 Task: Access a repository's "Insights" to analyze code quality and performance.
Action: Mouse moved to (892, 60)
Screenshot: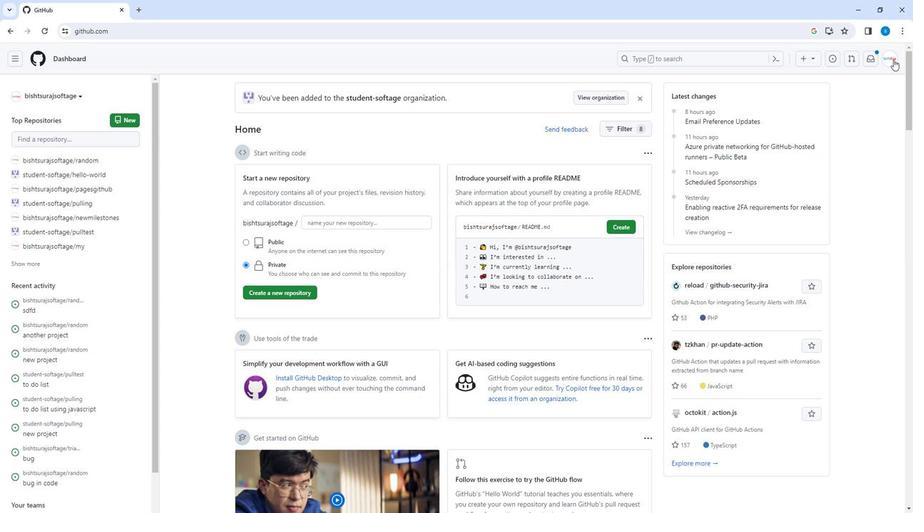 
Action: Mouse pressed left at (892, 60)
Screenshot: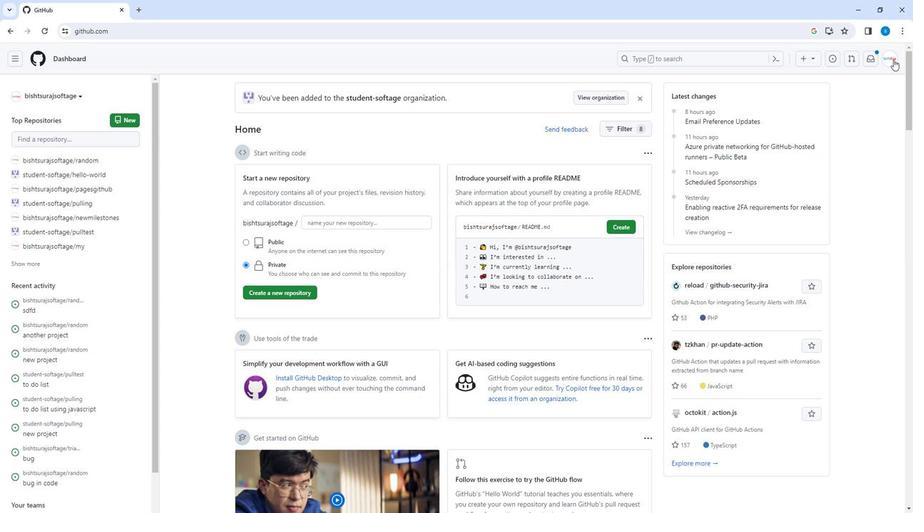 
Action: Mouse moved to (826, 134)
Screenshot: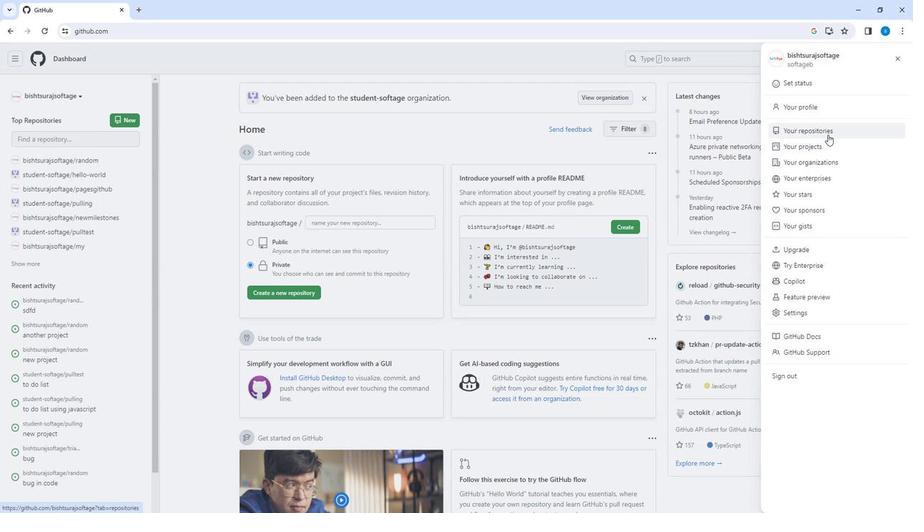 
Action: Mouse pressed left at (826, 134)
Screenshot: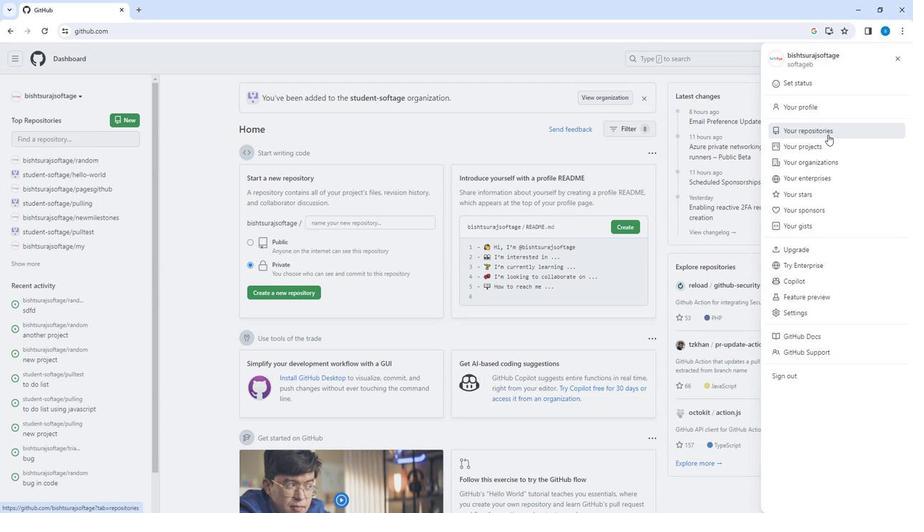 
Action: Mouse moved to (541, 284)
Screenshot: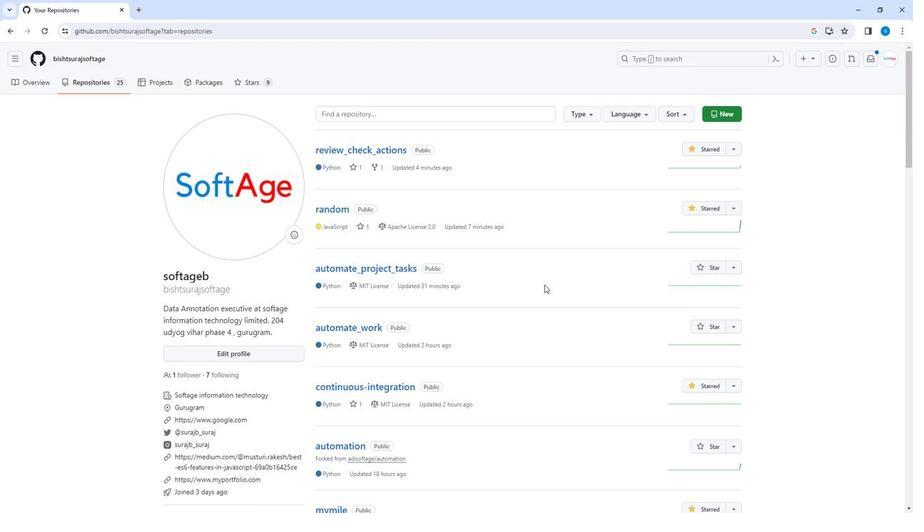 
Action: Mouse scrolled (541, 283) with delta (0, 0)
Screenshot: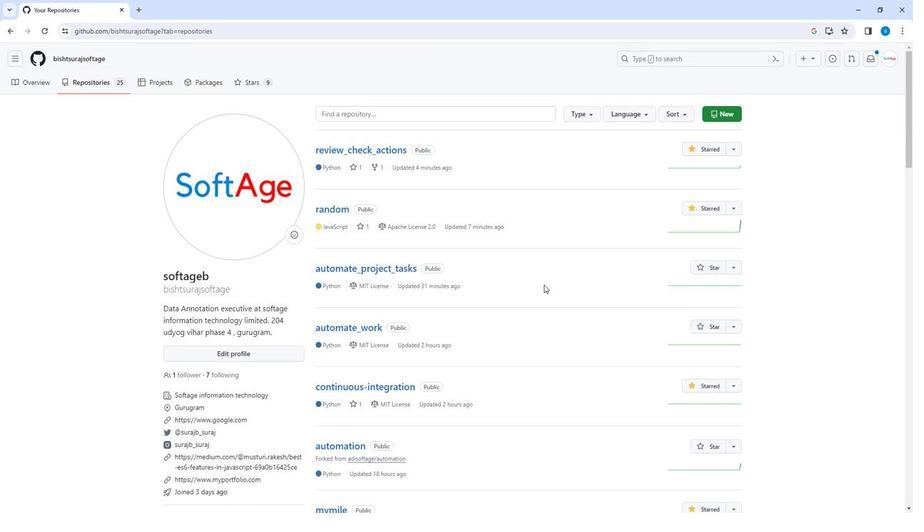 
Action: Mouse scrolled (541, 283) with delta (0, 0)
Screenshot: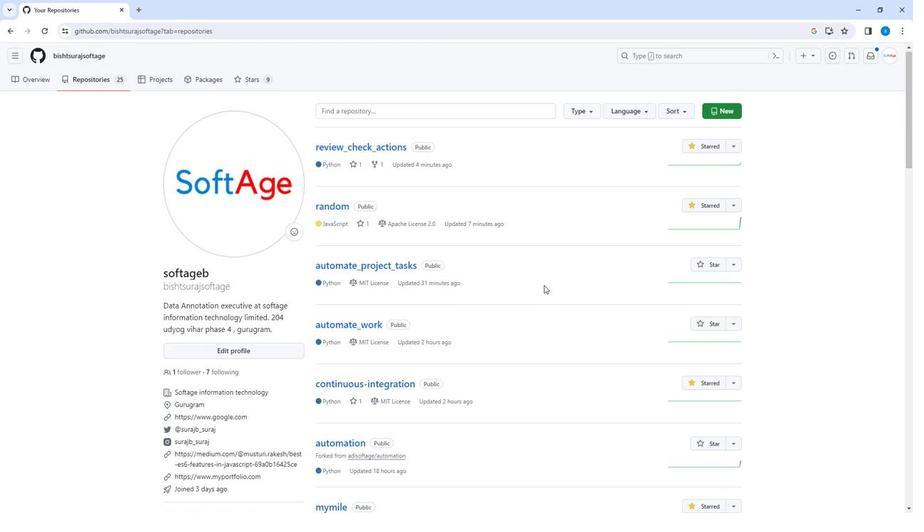 
Action: Mouse moved to (541, 284)
Screenshot: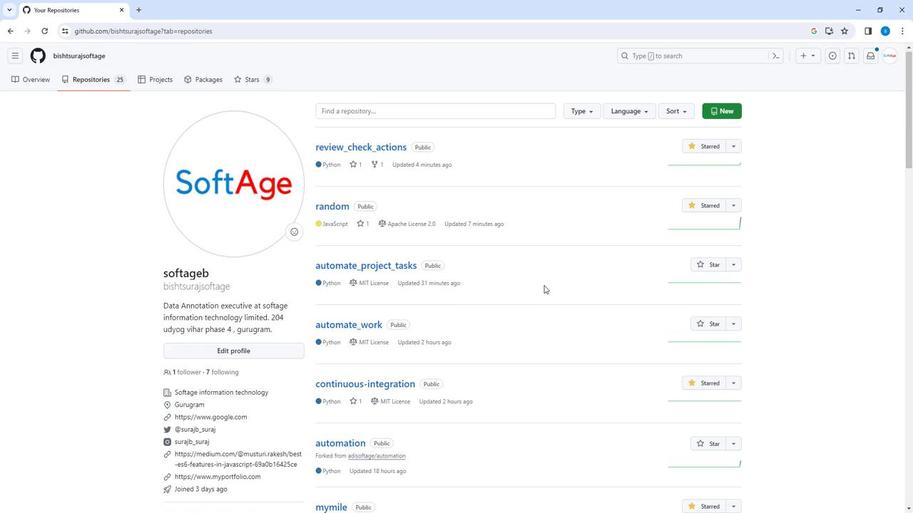
Action: Mouse scrolled (541, 284) with delta (0, 0)
Screenshot: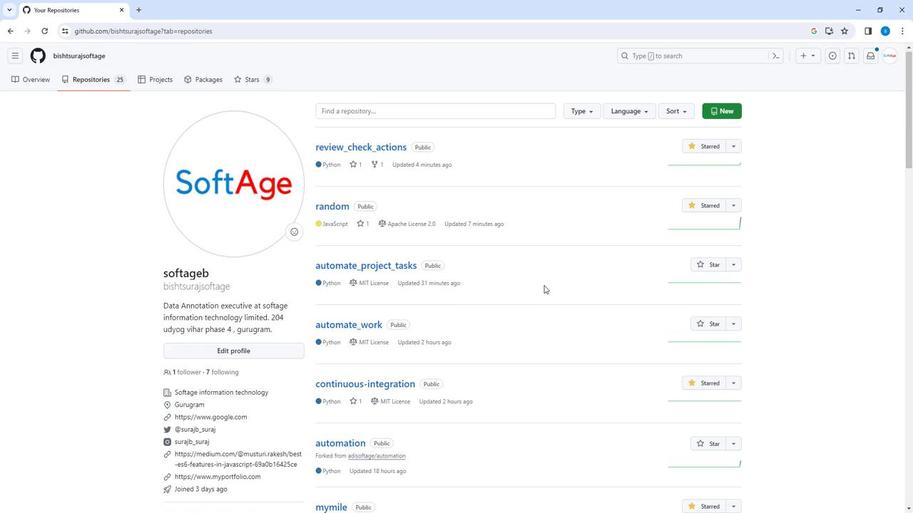 
Action: Mouse scrolled (541, 284) with delta (0, 0)
Screenshot: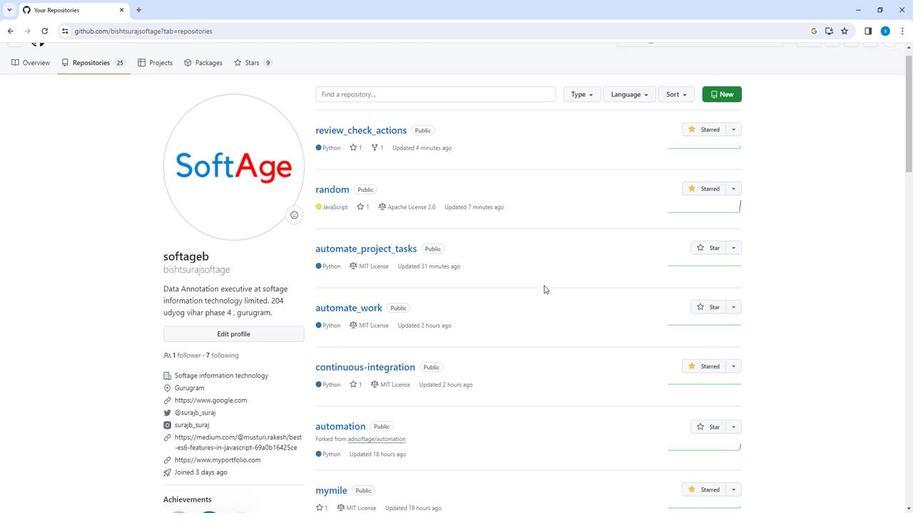 
Action: Mouse scrolled (541, 284) with delta (0, 0)
Screenshot: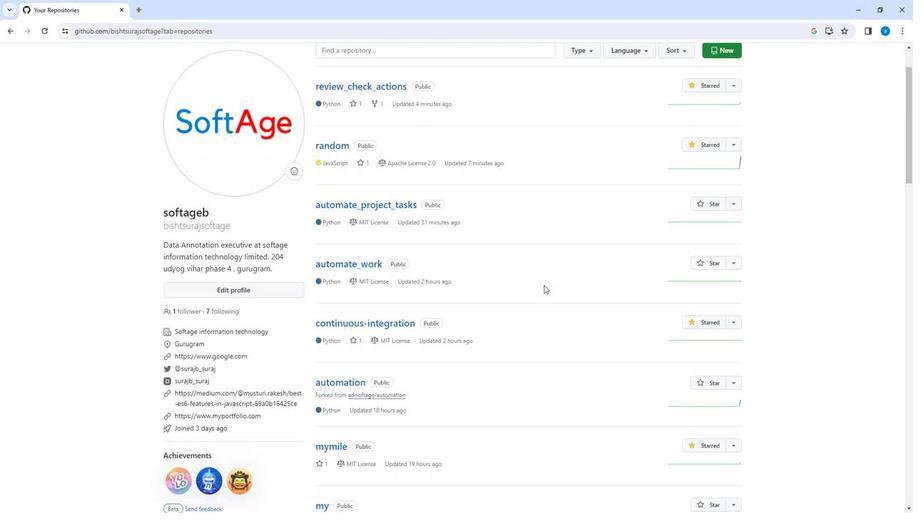 
Action: Mouse moved to (541, 284)
Screenshot: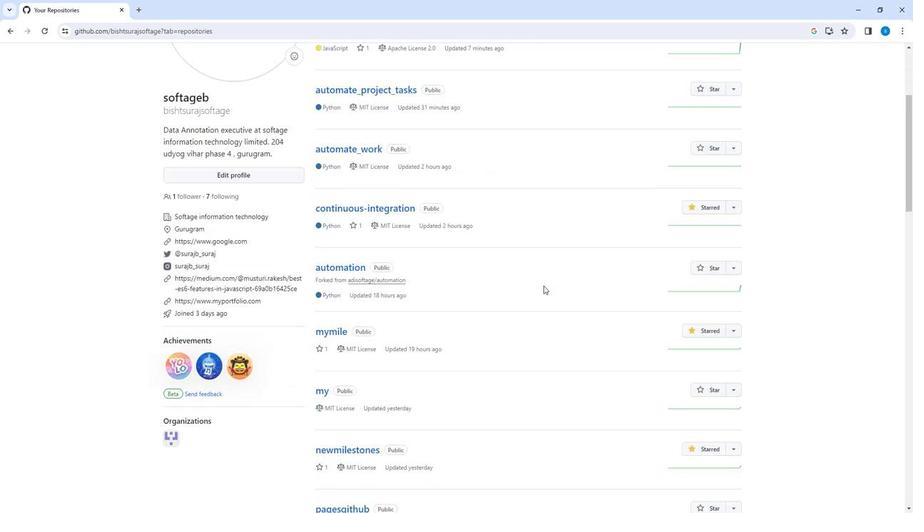 
Action: Mouse scrolled (541, 284) with delta (0, 0)
Screenshot: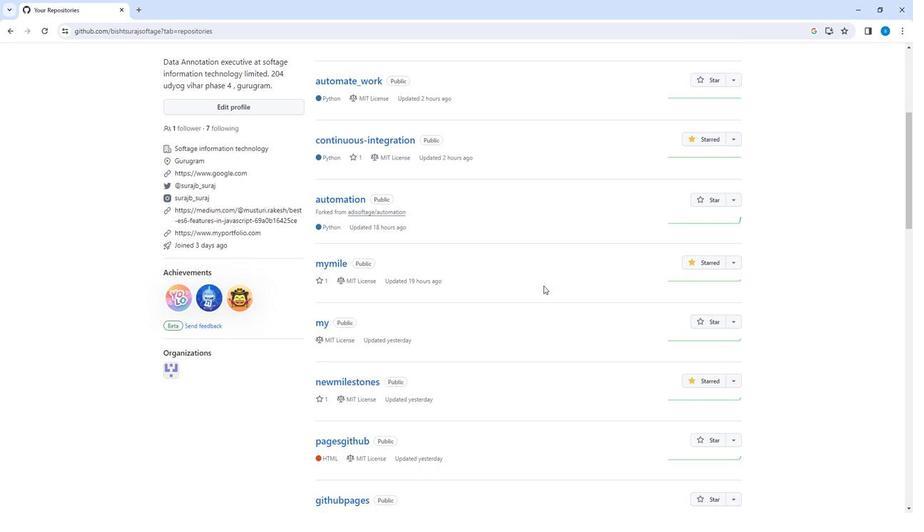 
Action: Mouse scrolled (541, 284) with delta (0, 0)
Screenshot: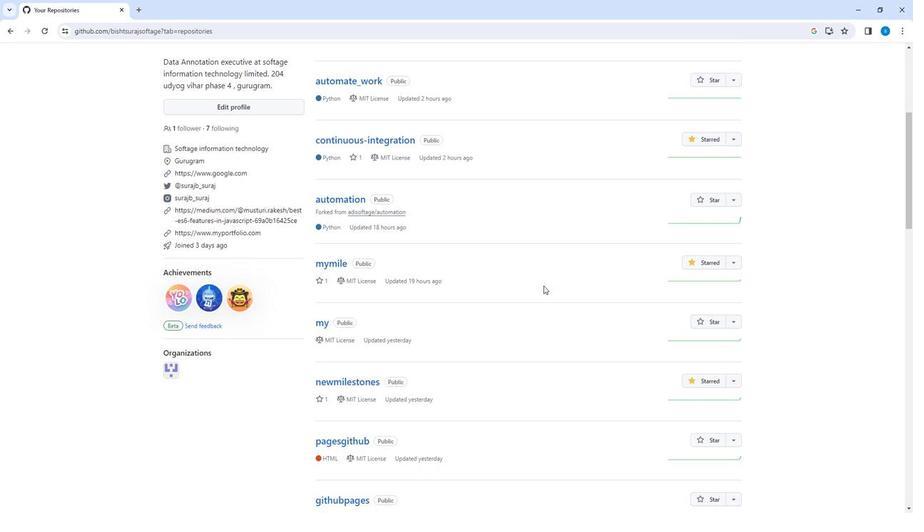 
Action: Mouse scrolled (541, 284) with delta (0, 0)
Screenshot: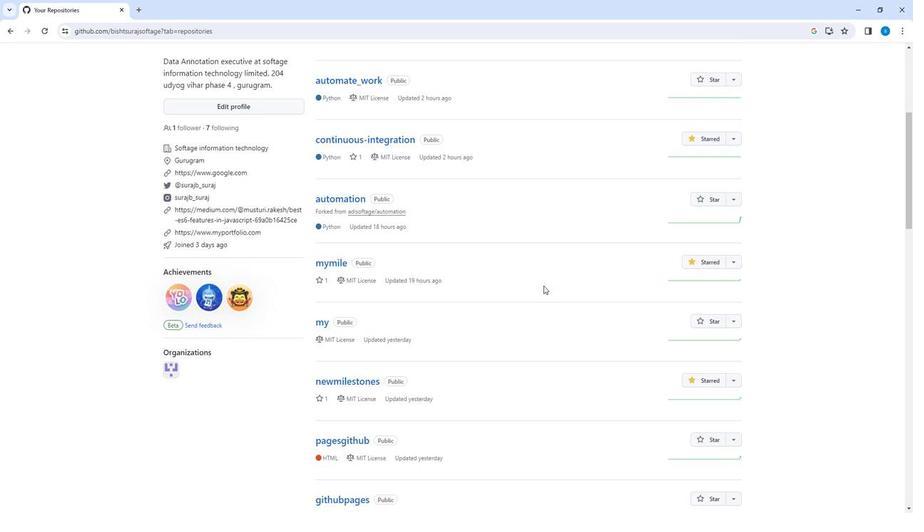 
Action: Mouse scrolled (541, 284) with delta (0, 0)
Screenshot: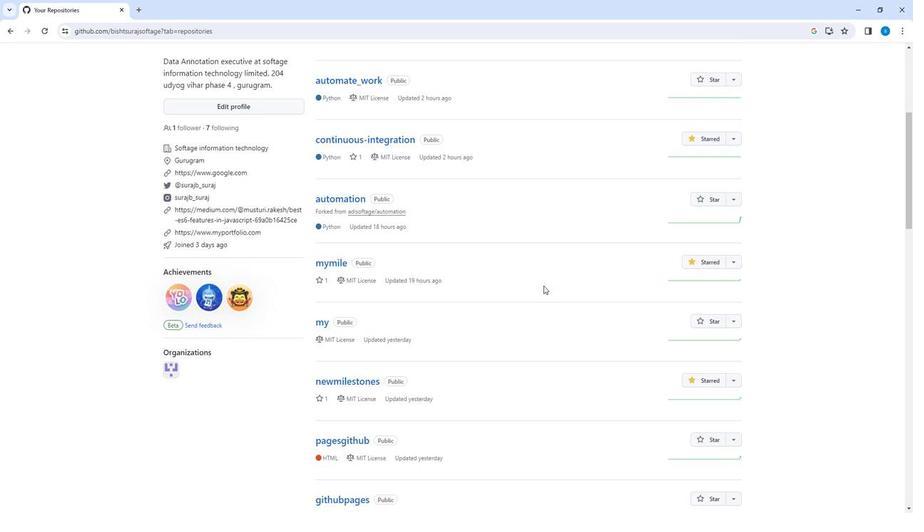 
Action: Mouse scrolled (541, 284) with delta (0, 0)
Screenshot: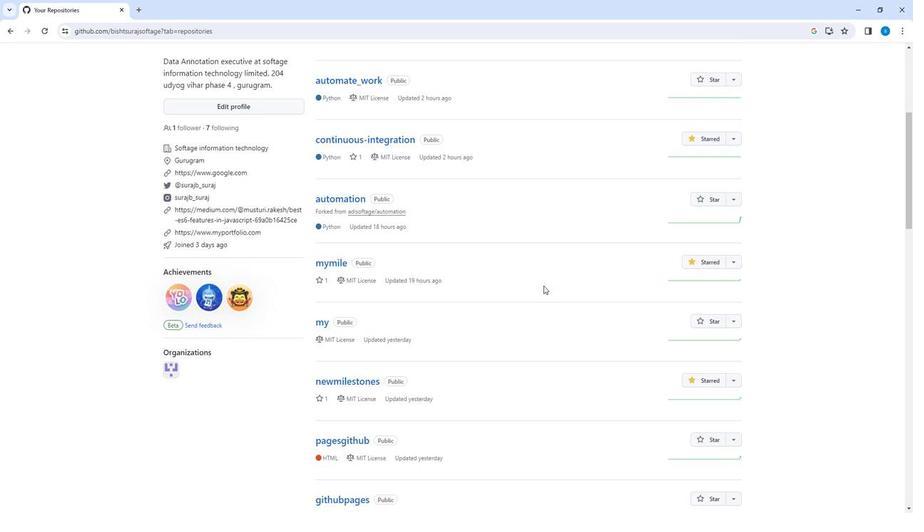 
Action: Mouse scrolled (541, 284) with delta (0, 0)
Screenshot: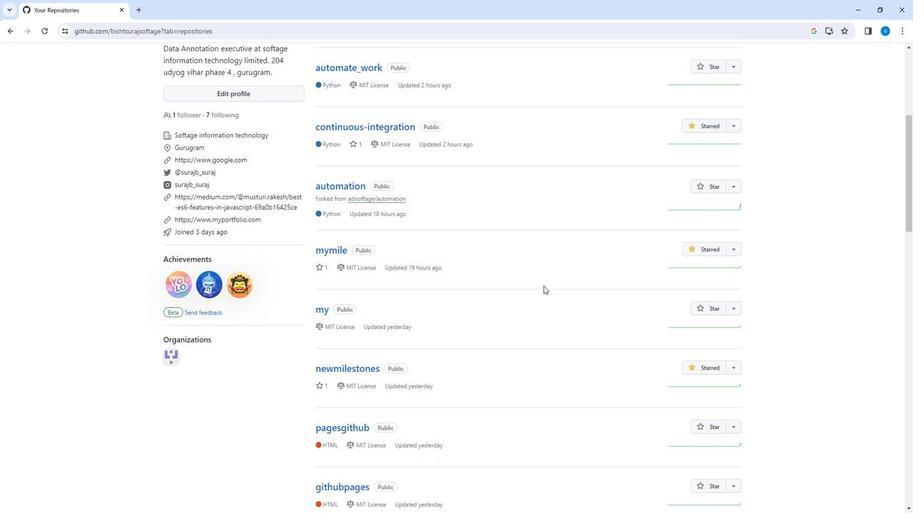 
Action: Mouse scrolled (541, 284) with delta (0, 0)
Screenshot: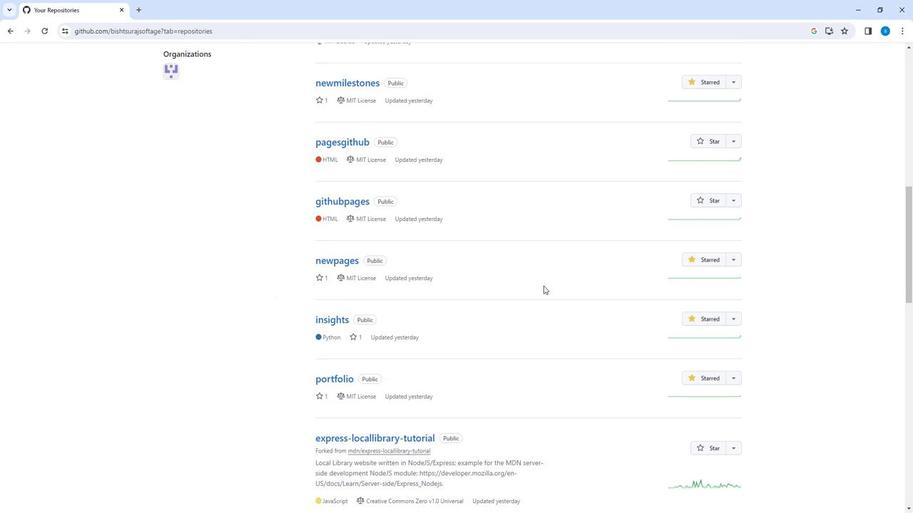 
Action: Mouse scrolled (541, 284) with delta (0, 0)
Screenshot: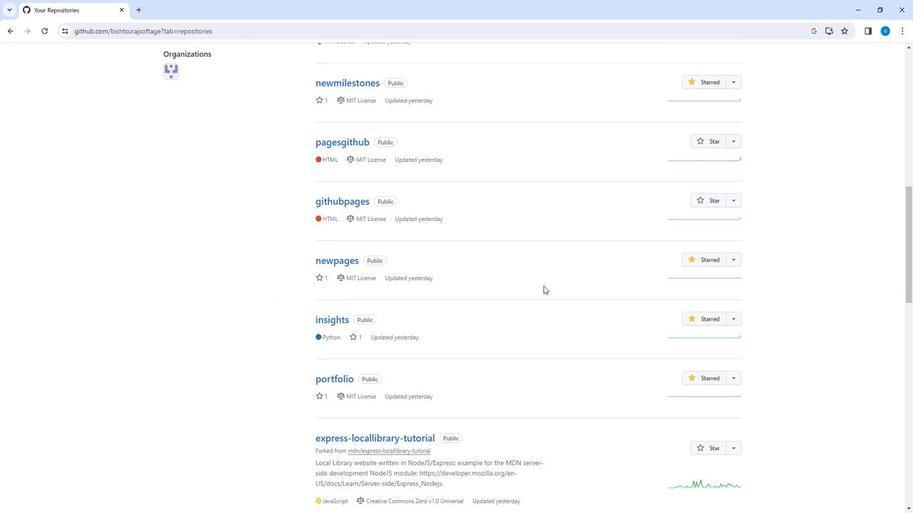 
Action: Mouse moved to (365, 334)
Screenshot: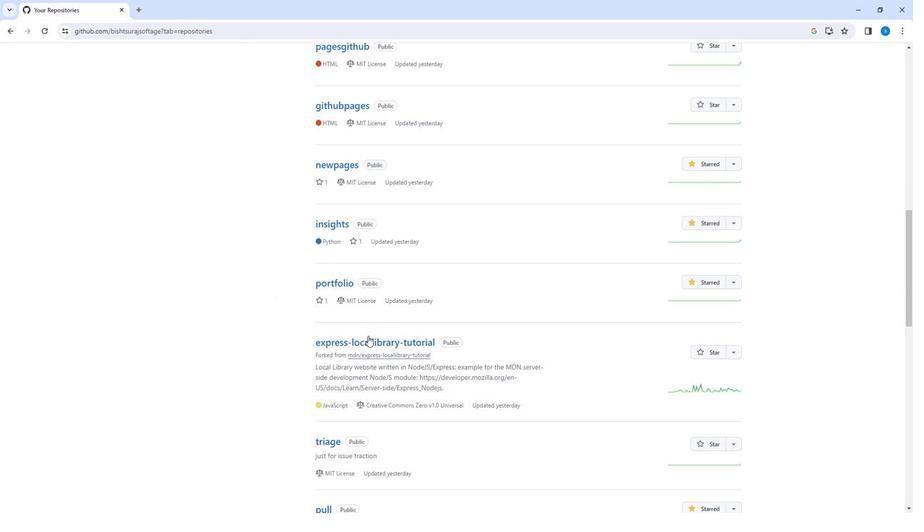 
Action: Mouse pressed left at (365, 334)
Screenshot: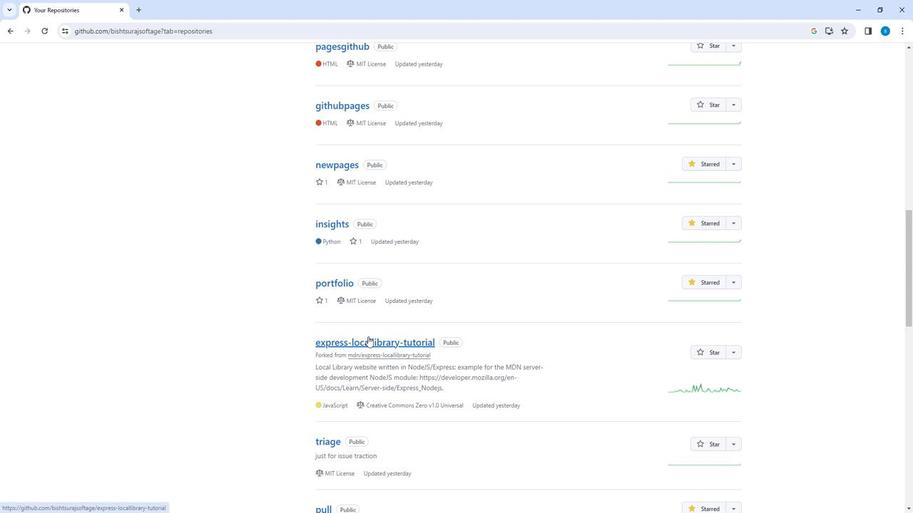 
Action: Mouse moved to (345, 90)
Screenshot: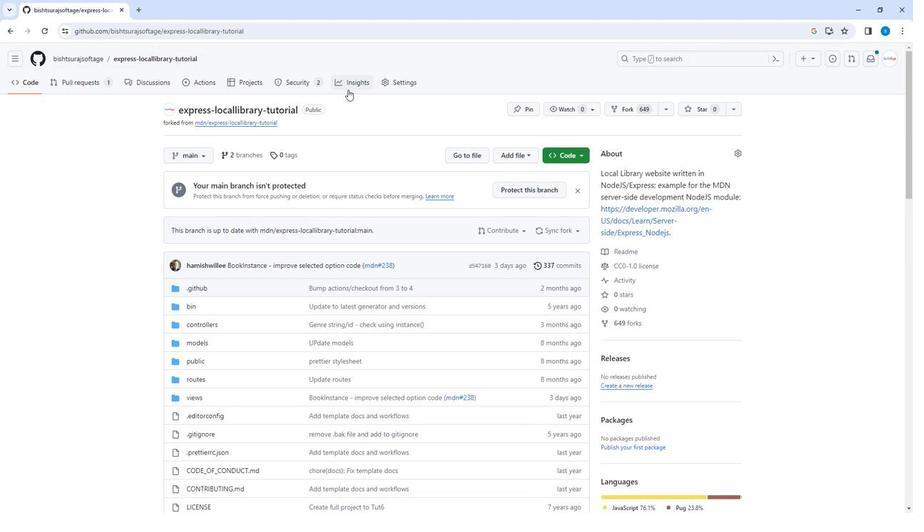 
Action: Mouse pressed left at (345, 90)
Screenshot: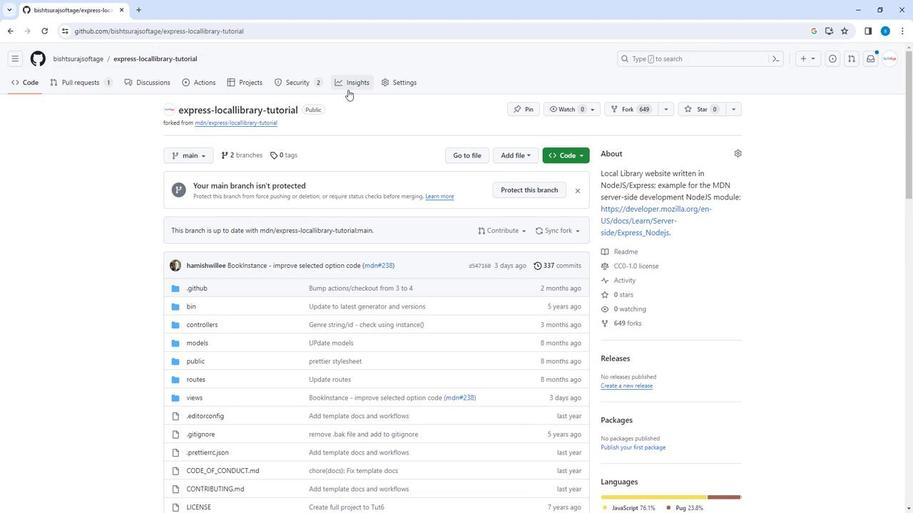 
Action: Mouse moved to (224, 132)
Screenshot: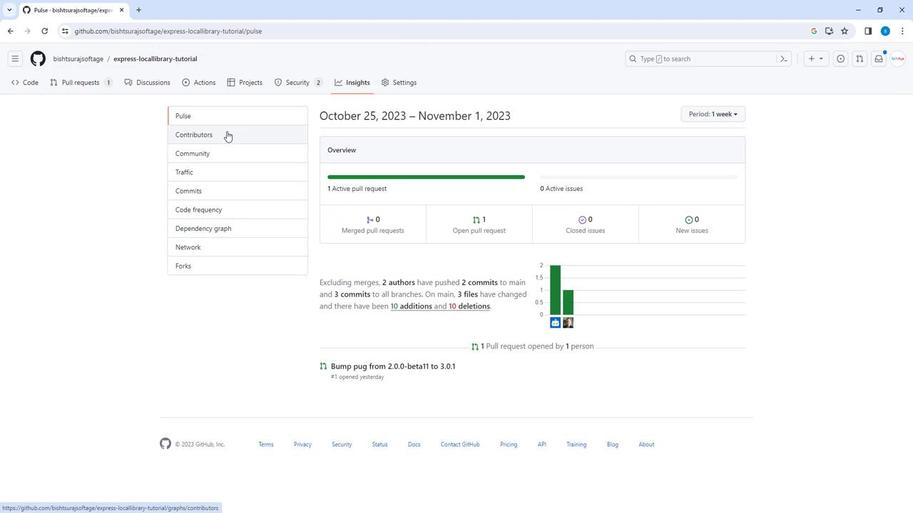 
Action: Mouse pressed left at (224, 132)
Screenshot: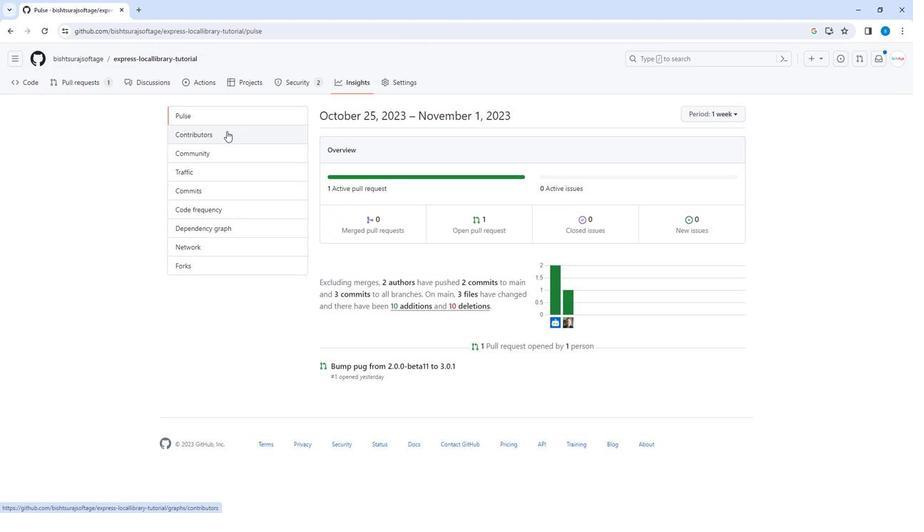 
Action: Mouse moved to (365, 263)
Screenshot: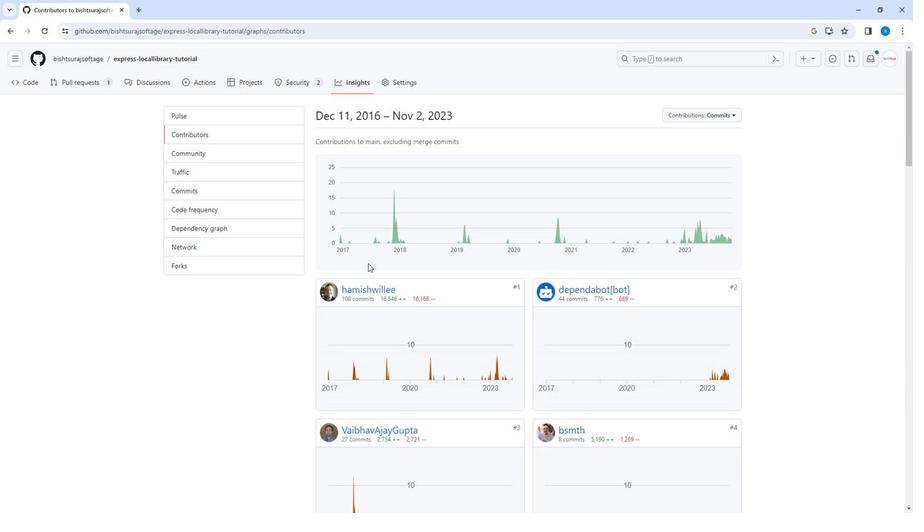 
Action: Mouse scrolled (365, 262) with delta (0, 0)
Screenshot: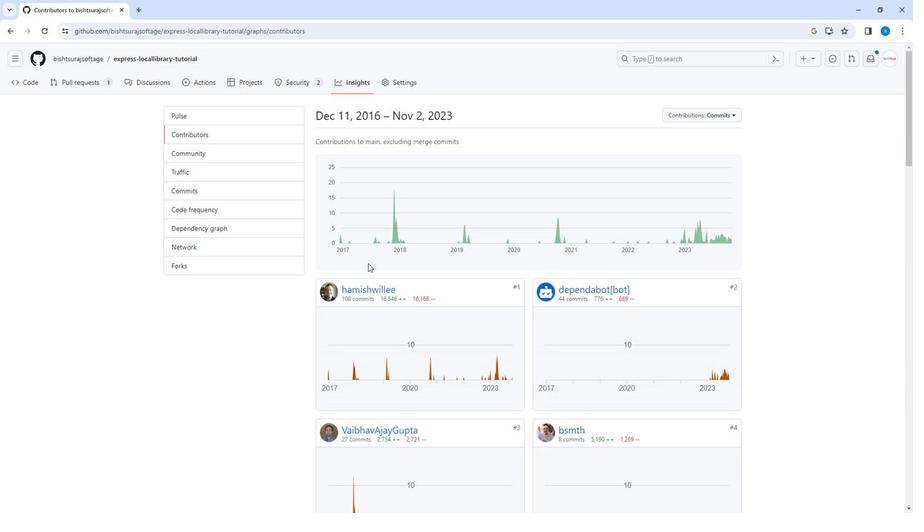 
Action: Mouse moved to (365, 263)
Screenshot: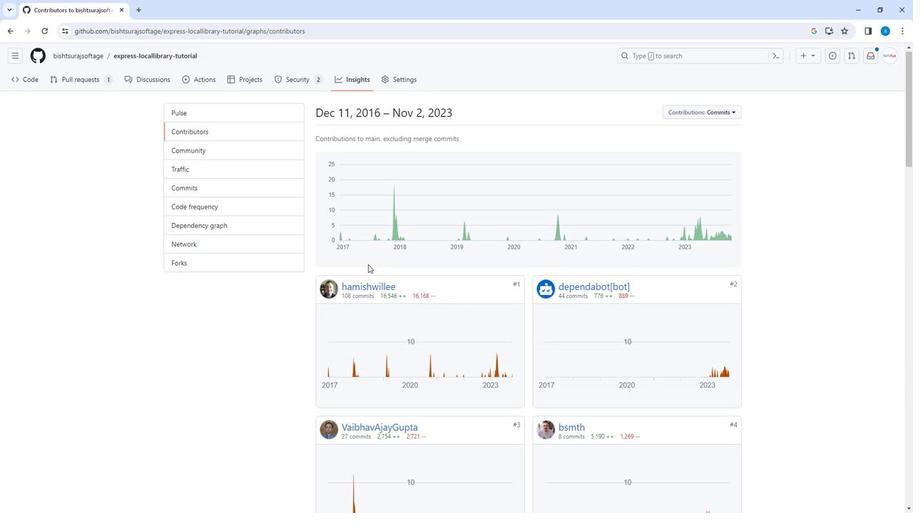 
Action: Mouse scrolled (365, 263) with delta (0, 0)
Screenshot: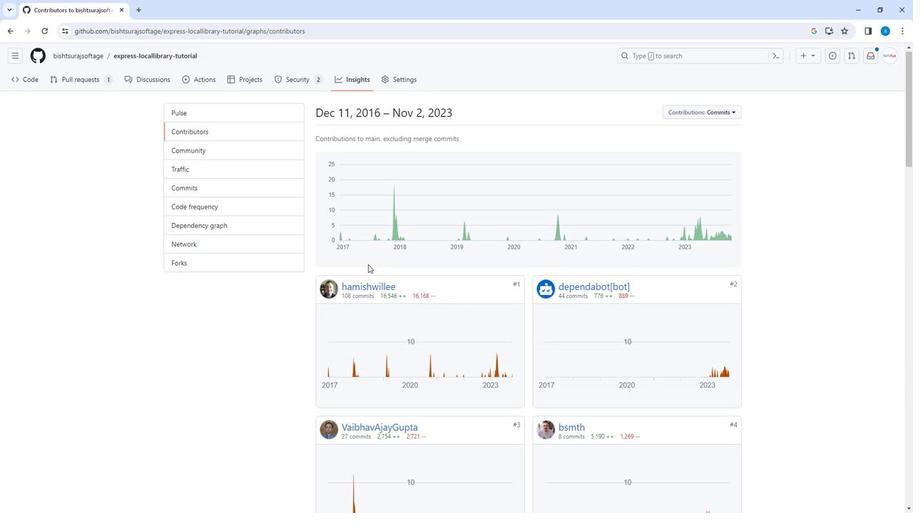 
Action: Mouse scrolled (365, 263) with delta (0, 0)
Screenshot: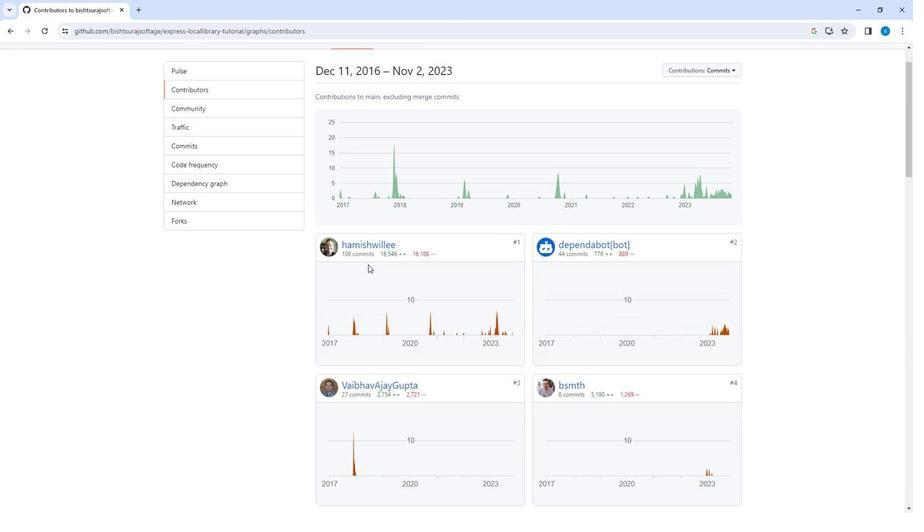 
Action: Mouse scrolled (365, 263) with delta (0, 0)
Screenshot: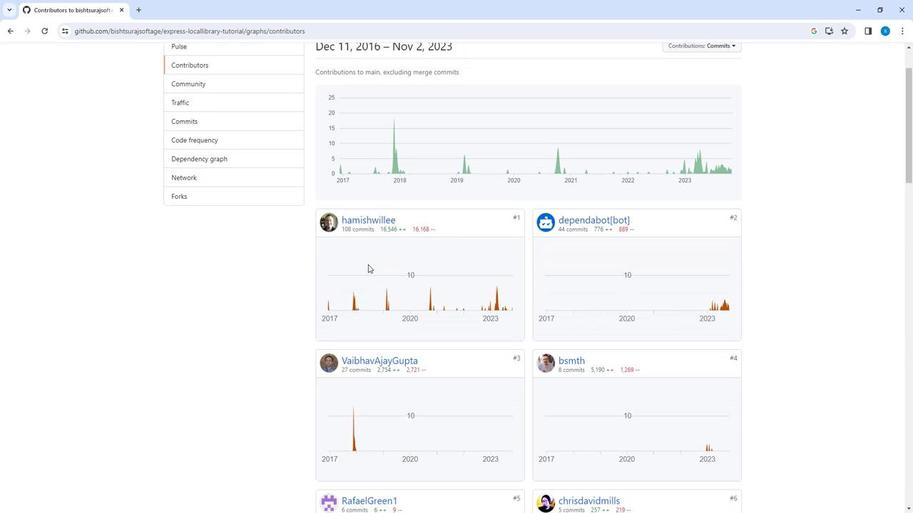 
Action: Mouse moved to (367, 263)
Screenshot: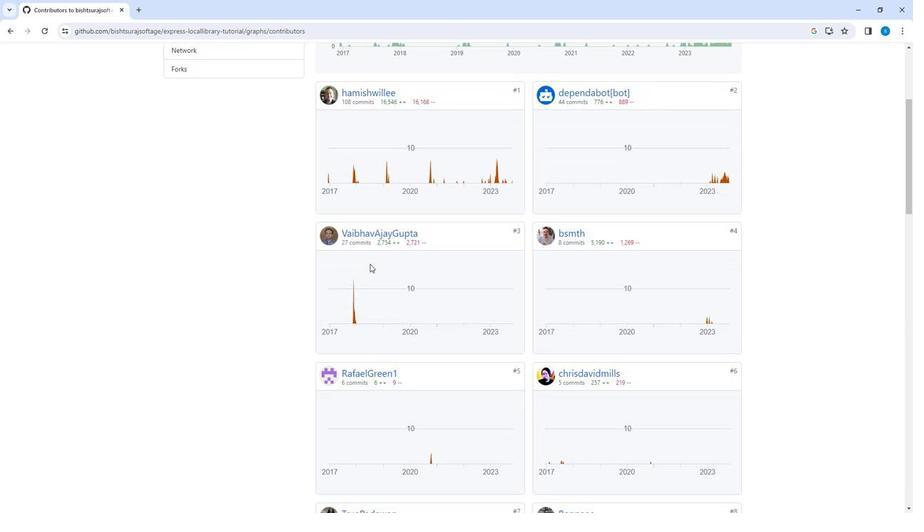 
Action: Mouse scrolled (367, 262) with delta (0, 0)
Screenshot: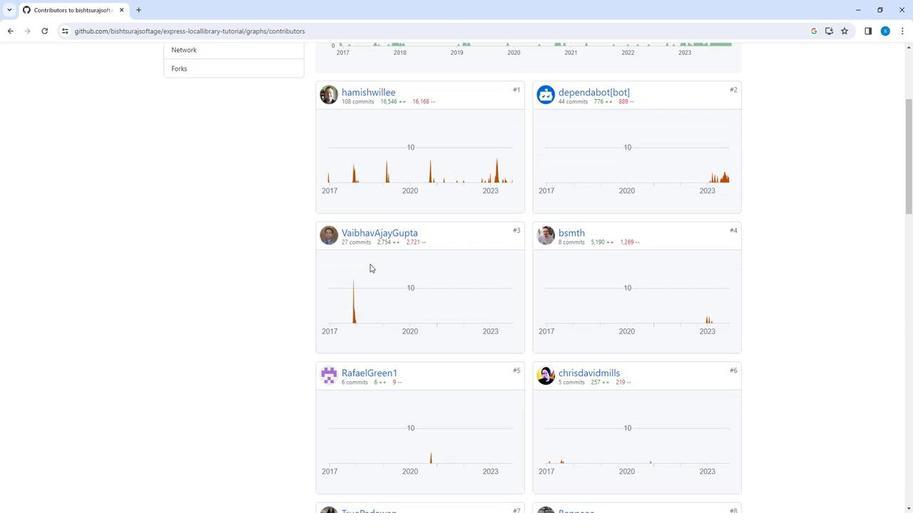 
Action: Mouse scrolled (367, 262) with delta (0, 0)
Screenshot: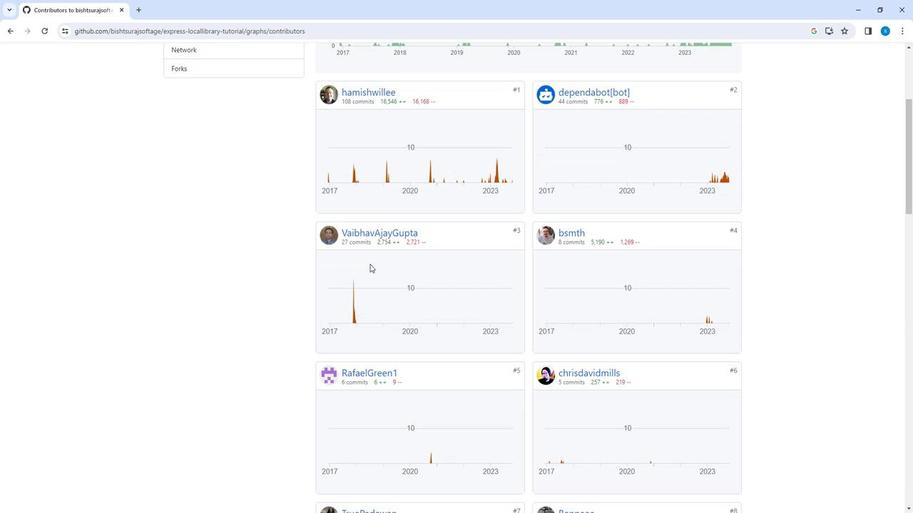 
Action: Mouse scrolled (367, 262) with delta (0, 0)
Screenshot: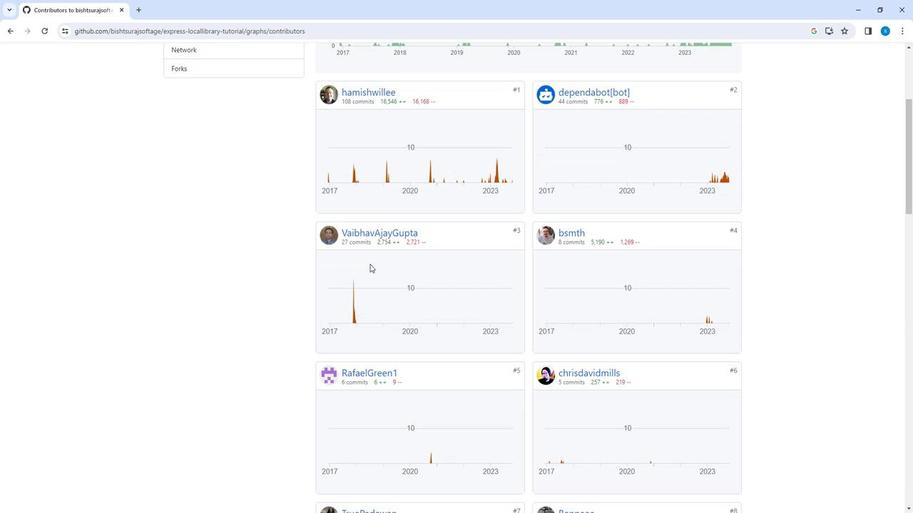 
Action: Mouse scrolled (367, 262) with delta (0, 0)
Screenshot: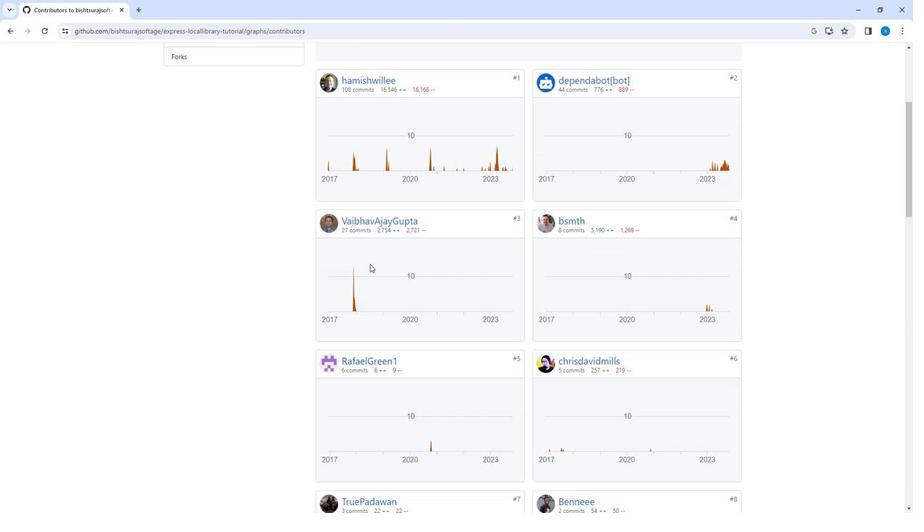 
Action: Mouse scrolled (367, 262) with delta (0, 0)
Screenshot: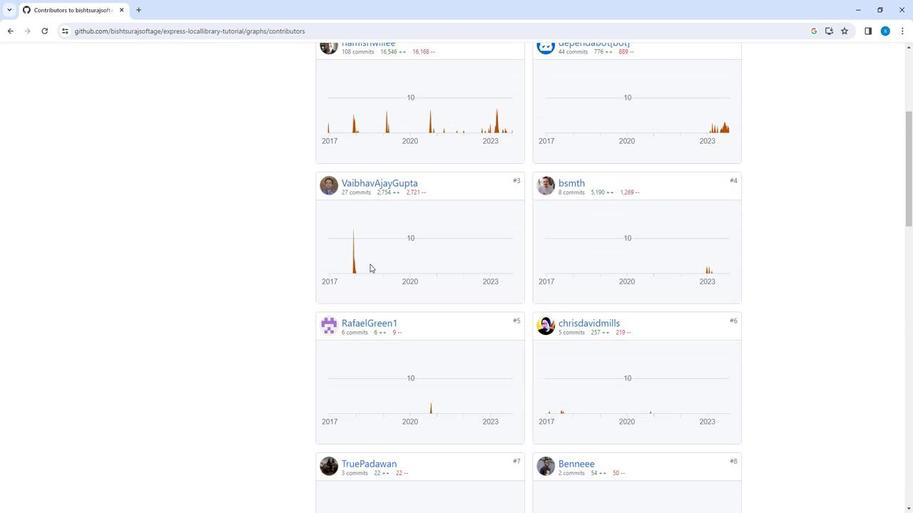 
Action: Mouse scrolled (367, 263) with delta (0, 0)
Screenshot: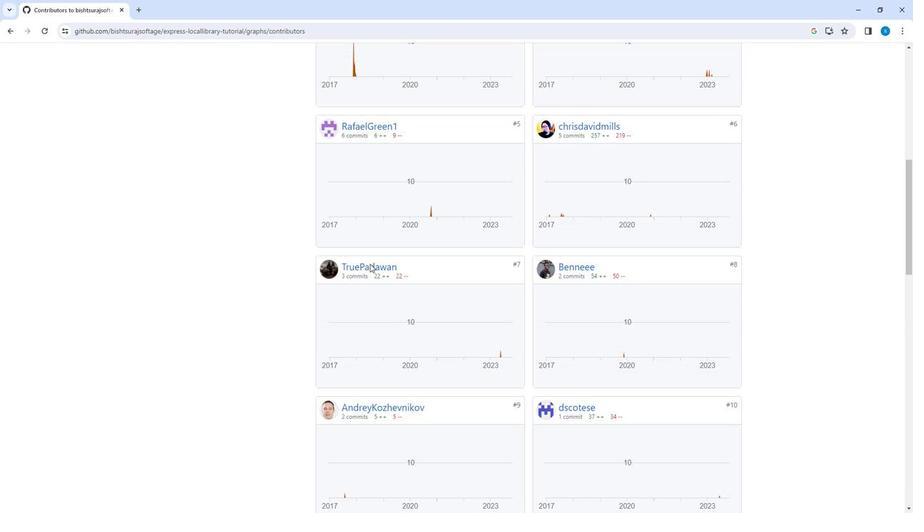 
Action: Mouse scrolled (367, 263) with delta (0, 0)
Screenshot: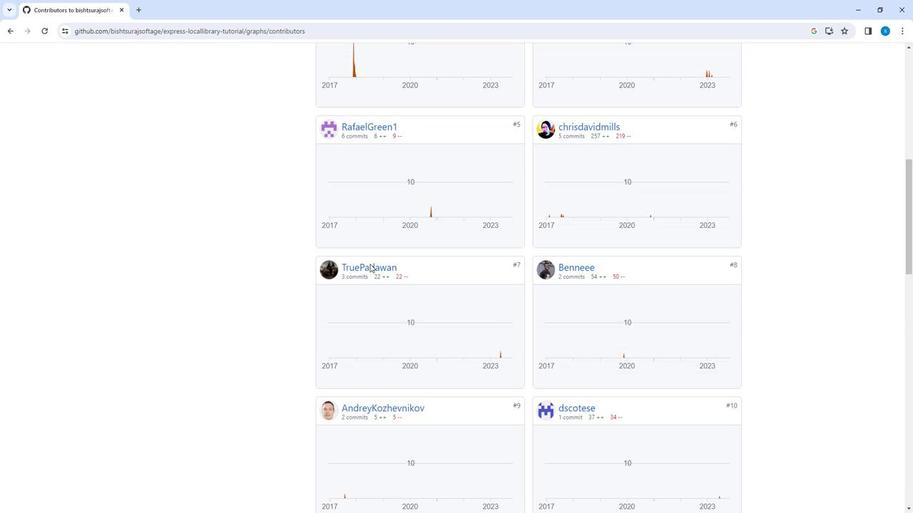 
Action: Mouse scrolled (367, 263) with delta (0, 0)
Screenshot: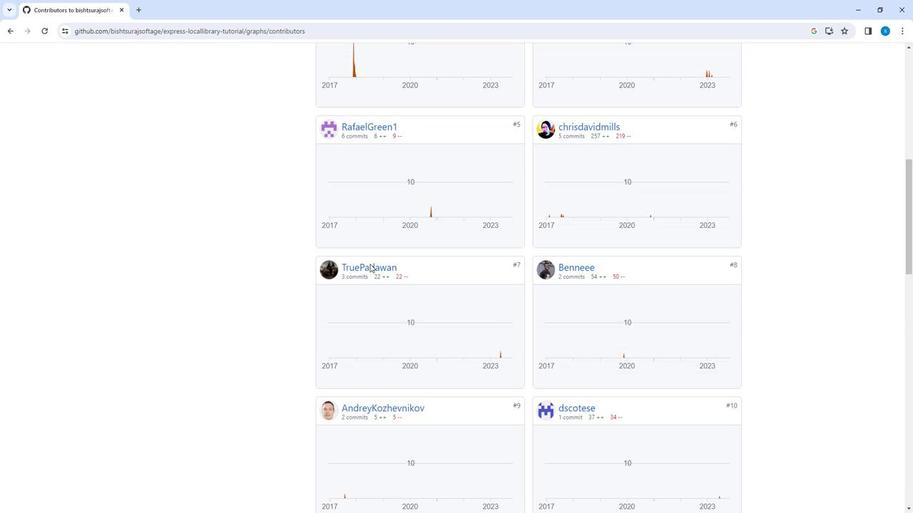 
Action: Mouse scrolled (367, 263) with delta (0, 0)
Screenshot: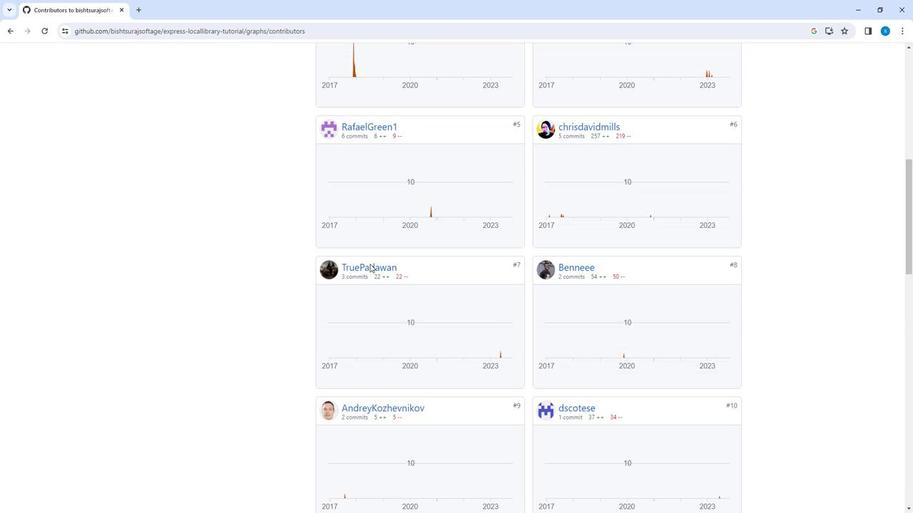 
Action: Mouse scrolled (367, 263) with delta (0, 0)
Screenshot: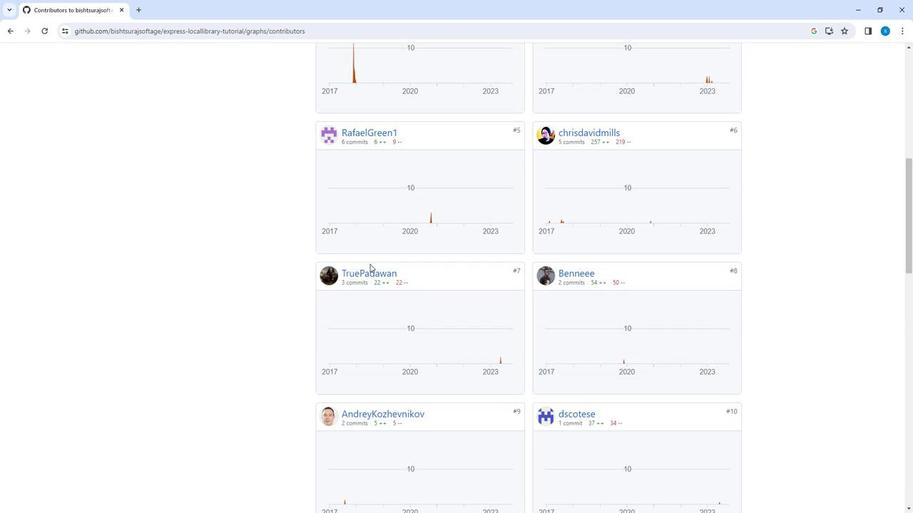 
Action: Mouse scrolled (367, 263) with delta (0, 0)
Screenshot: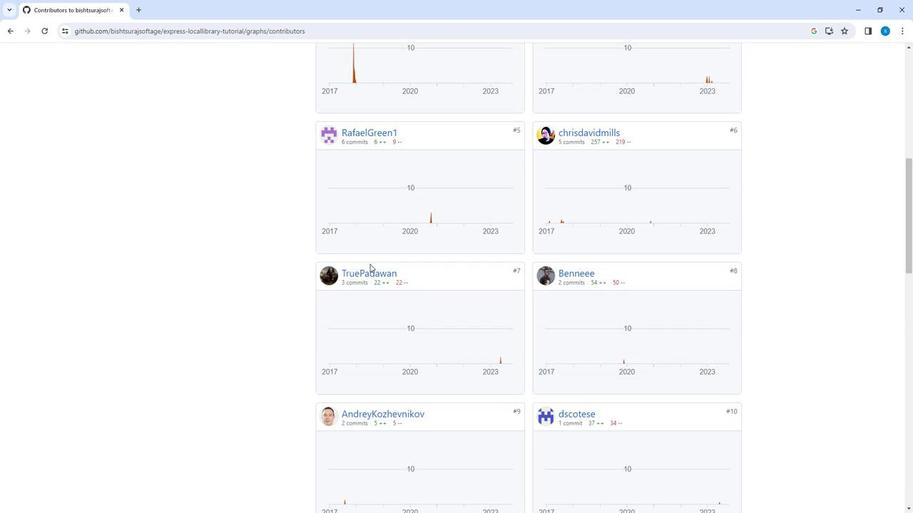 
Action: Mouse scrolled (367, 263) with delta (0, 0)
Screenshot: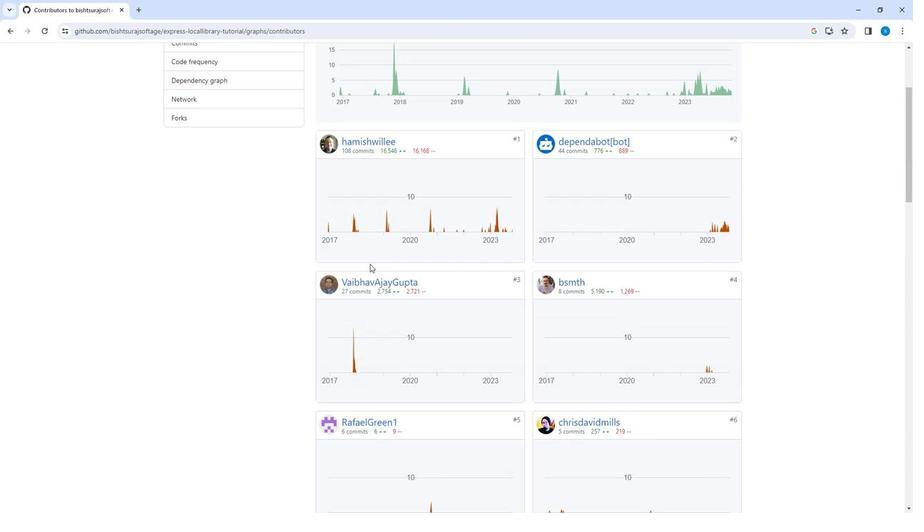 
Action: Mouse scrolled (367, 263) with delta (0, 0)
Screenshot: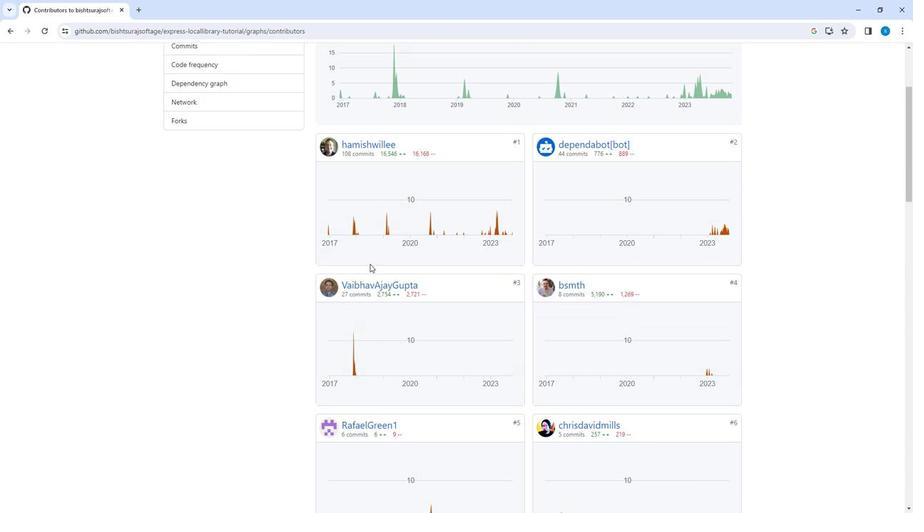 
Action: Mouse scrolled (367, 263) with delta (0, 0)
Screenshot: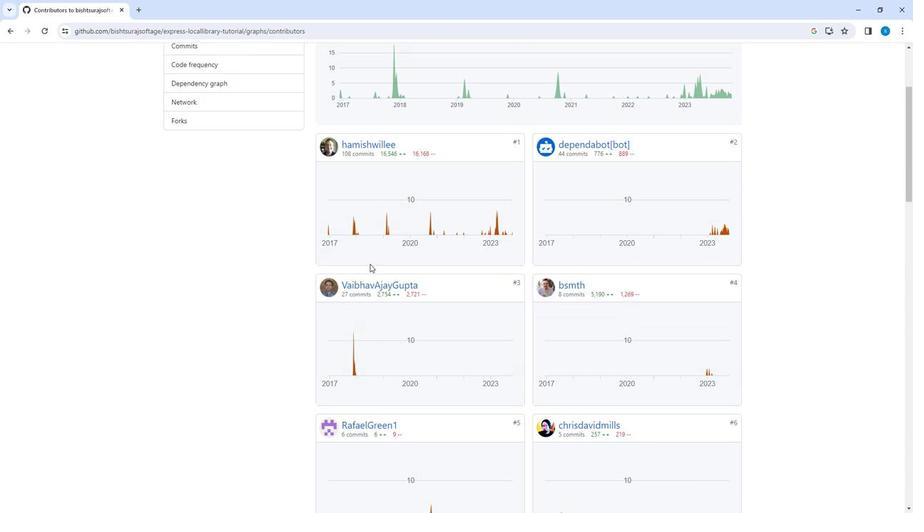 
Action: Mouse scrolled (367, 263) with delta (0, 0)
Screenshot: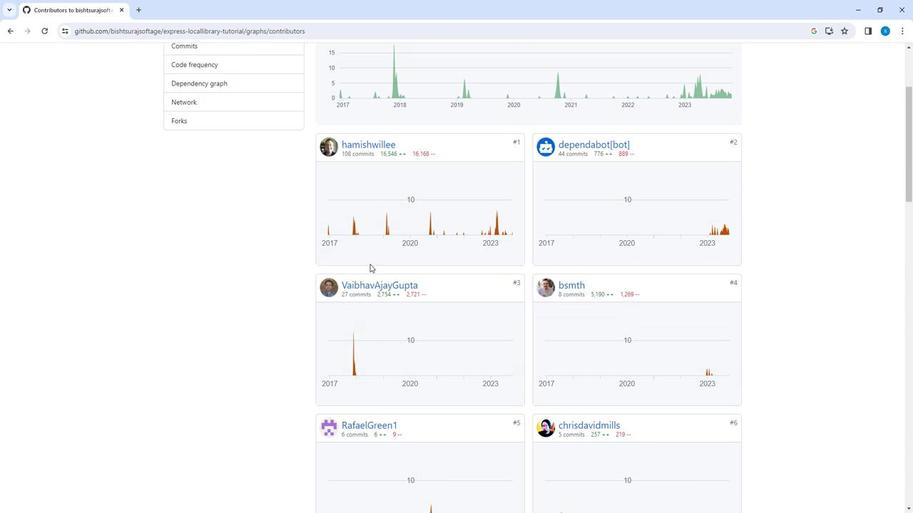 
Action: Mouse scrolled (367, 263) with delta (0, 0)
Screenshot: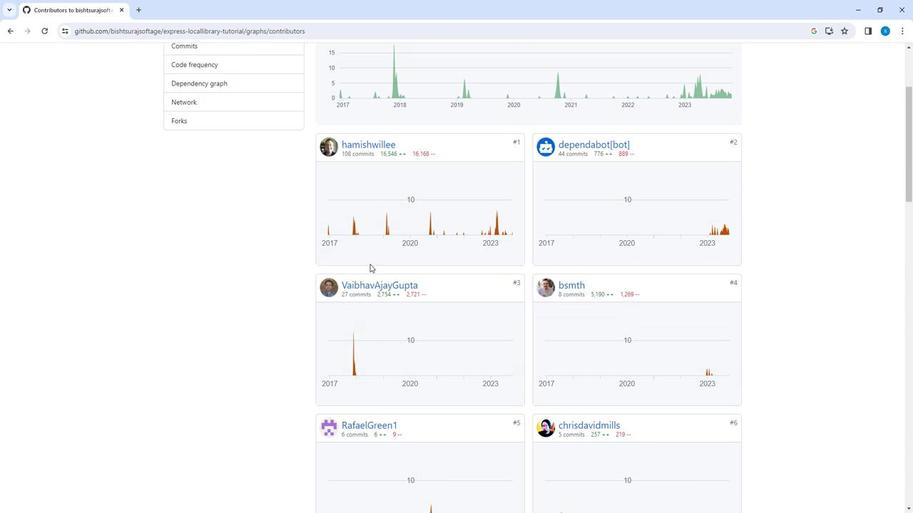 
Action: Mouse scrolled (367, 263) with delta (0, 0)
Screenshot: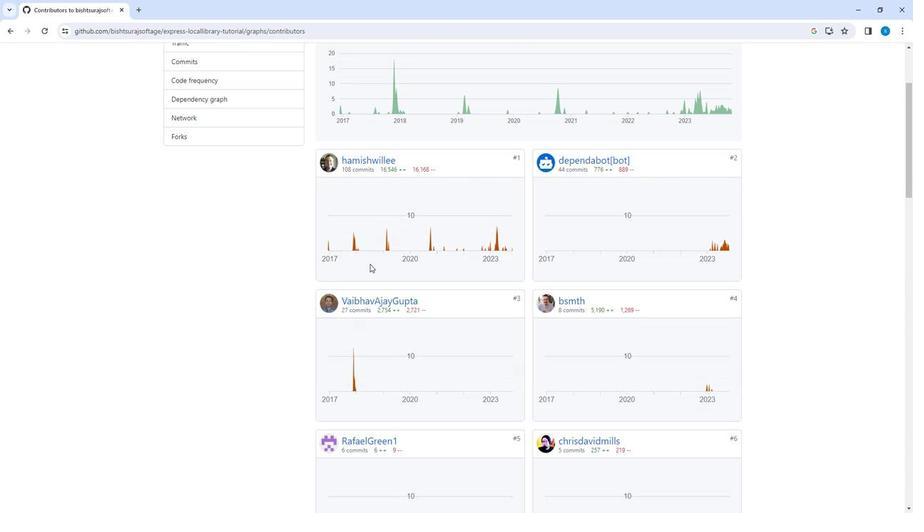 
Action: Mouse moved to (220, 157)
Screenshot: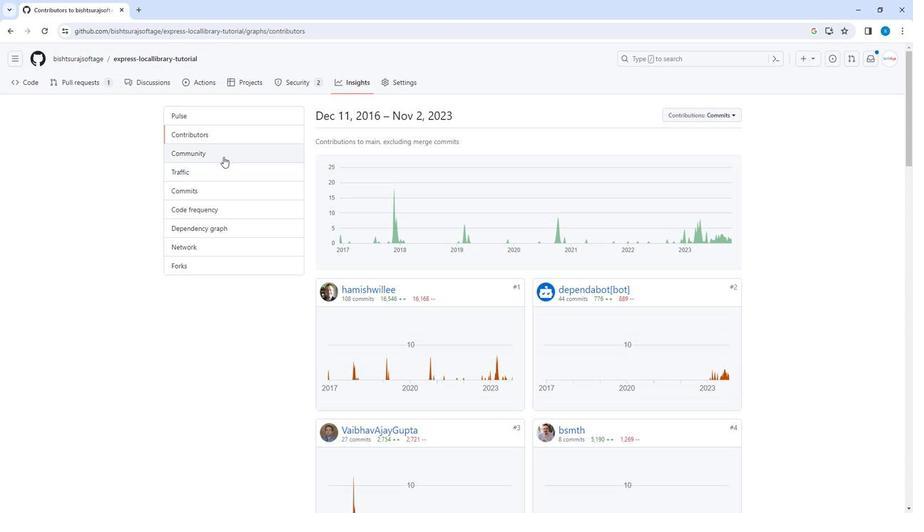 
Action: Mouse pressed left at (220, 157)
Screenshot: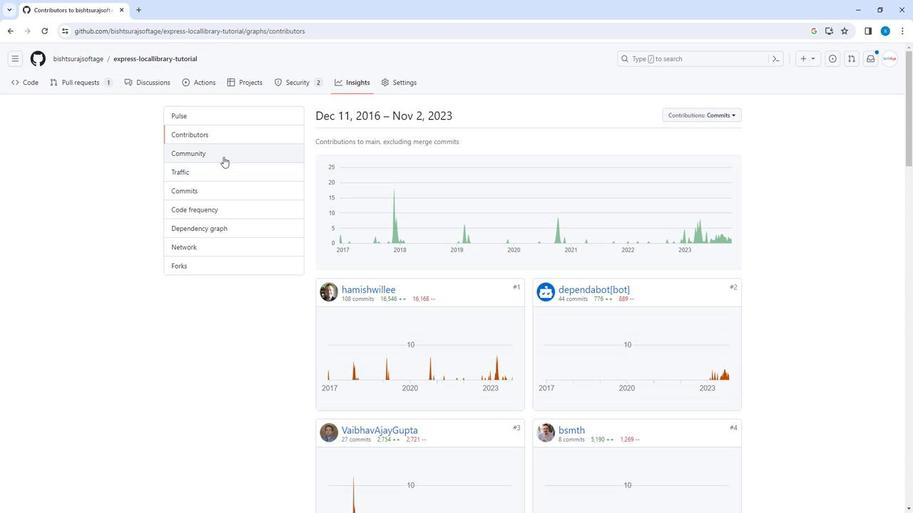
Action: Mouse moved to (488, 311)
Screenshot: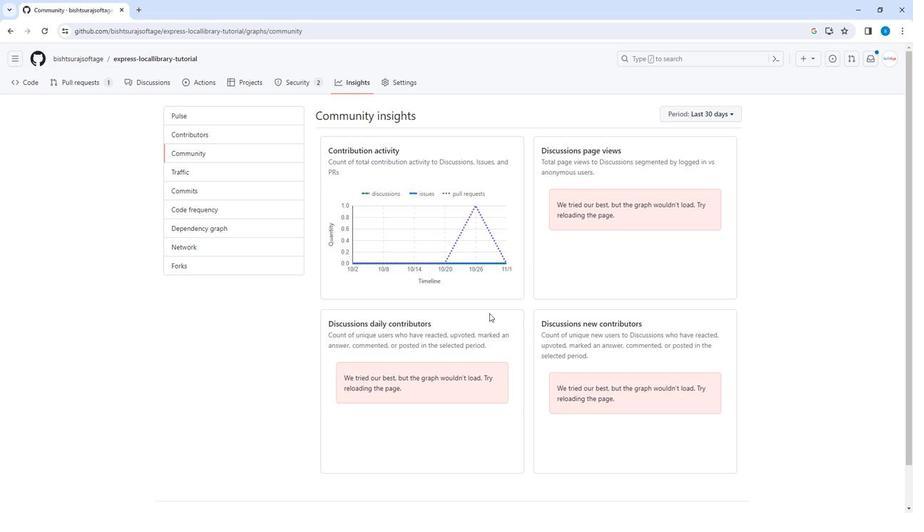
Action: Mouse scrolled (488, 311) with delta (0, 0)
Screenshot: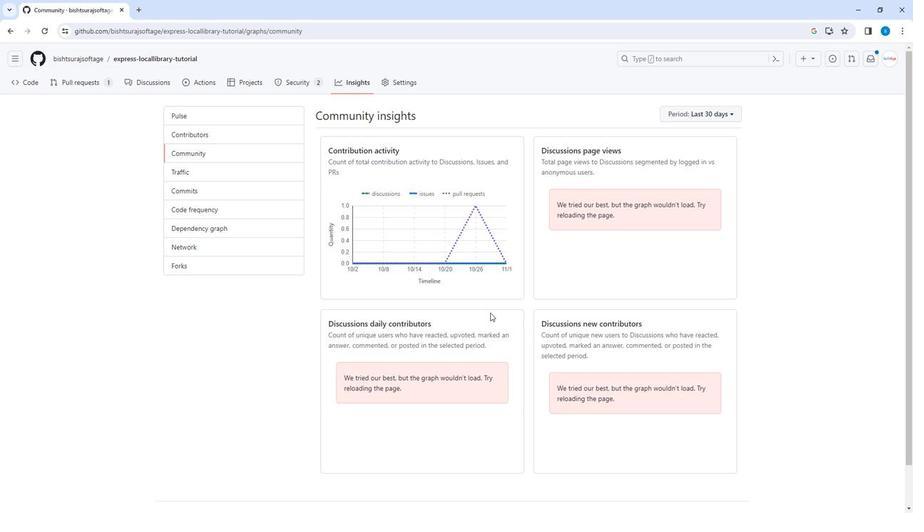 
Action: Mouse scrolled (488, 311) with delta (0, 0)
Screenshot: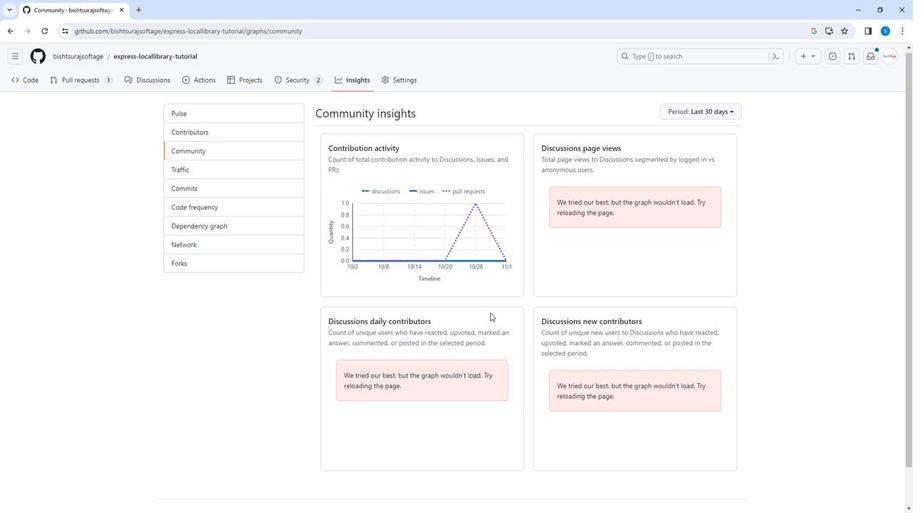 
Action: Mouse scrolled (488, 311) with delta (0, 0)
Screenshot: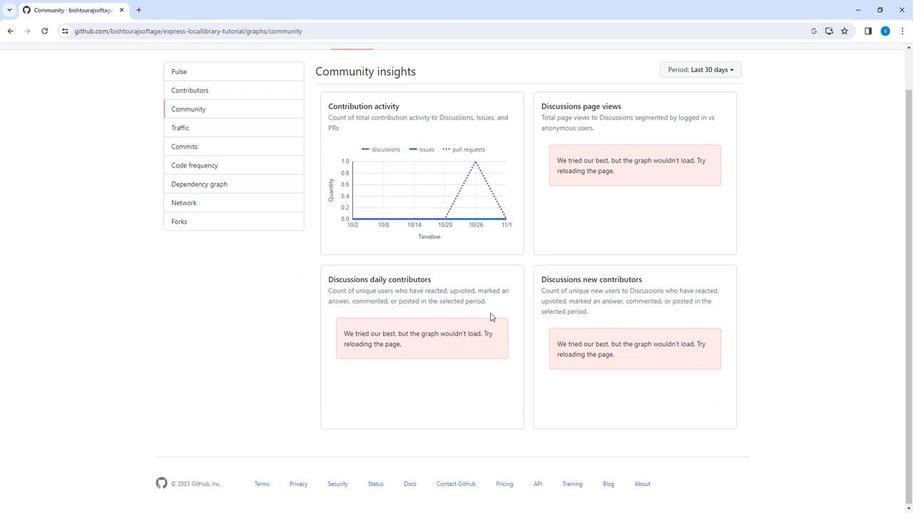 
Action: Mouse scrolled (488, 311) with delta (0, 0)
Screenshot: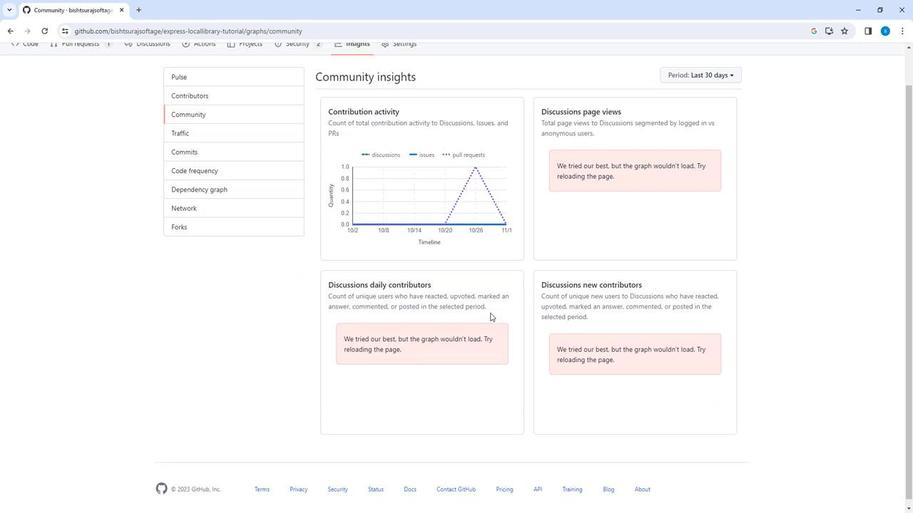 
Action: Mouse scrolled (488, 311) with delta (0, 0)
Screenshot: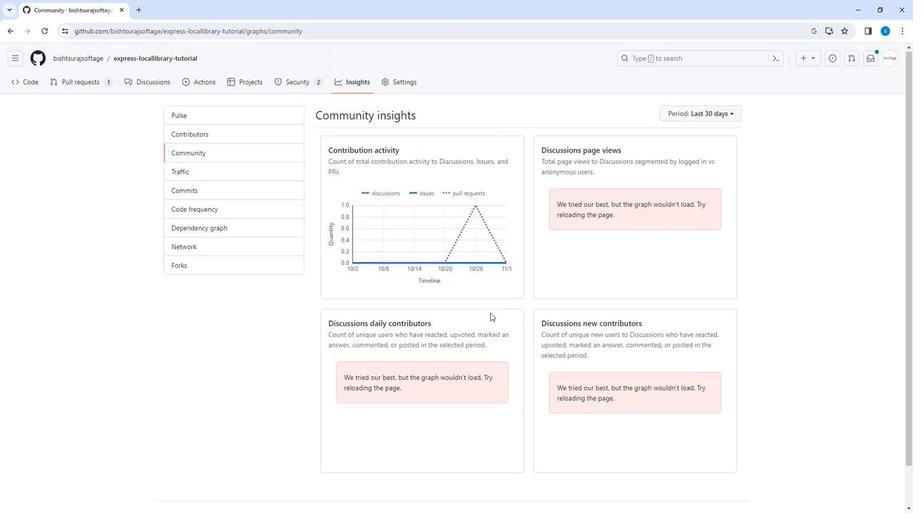 
Action: Mouse moved to (212, 177)
Screenshot: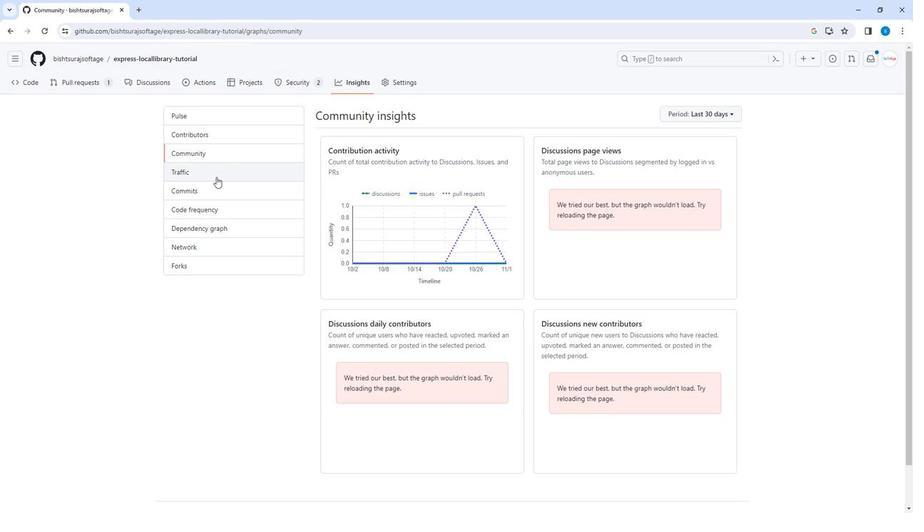 
Action: Mouse pressed left at (212, 177)
Screenshot: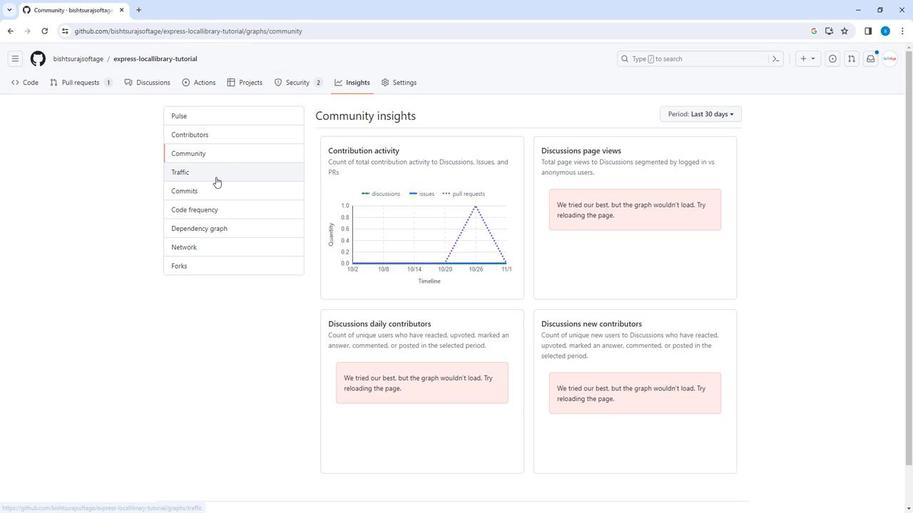 
Action: Mouse moved to (554, 284)
Screenshot: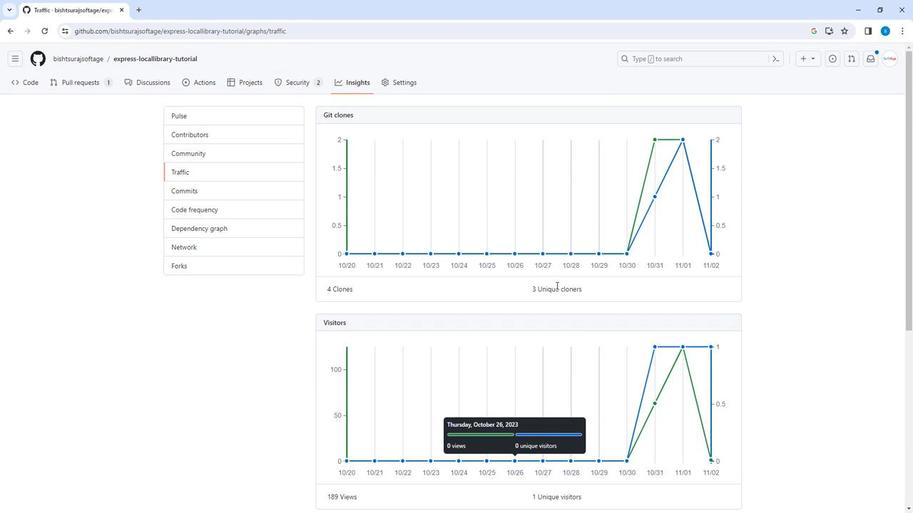 
Action: Mouse scrolled (554, 284) with delta (0, 0)
Screenshot: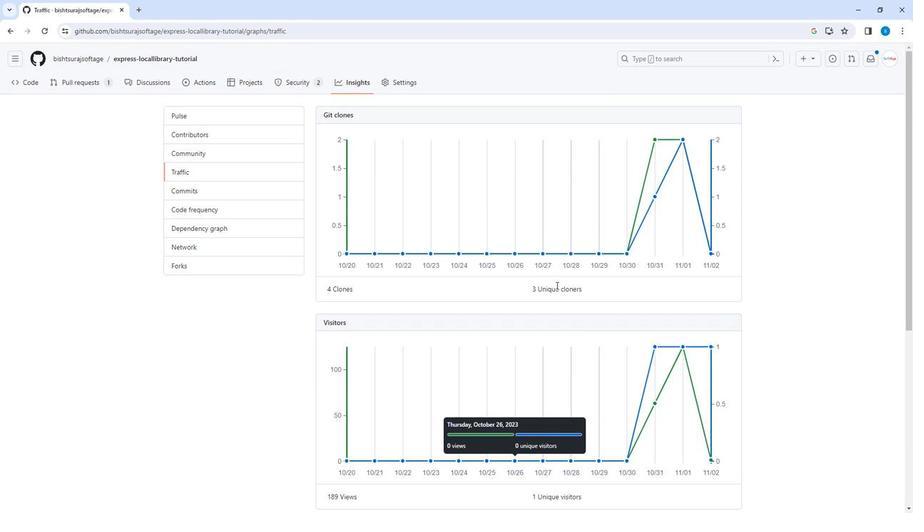 
Action: Mouse scrolled (554, 284) with delta (0, 0)
Screenshot: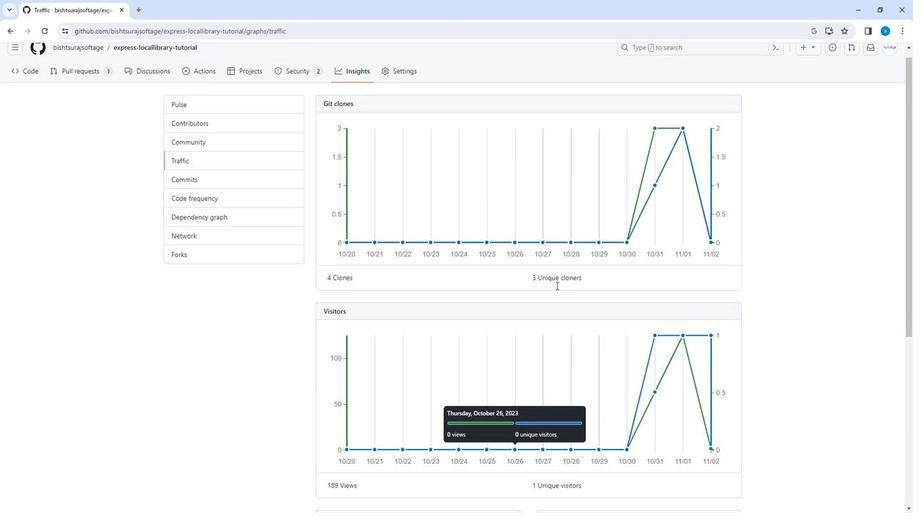 
Action: Mouse scrolled (554, 284) with delta (0, 0)
Screenshot: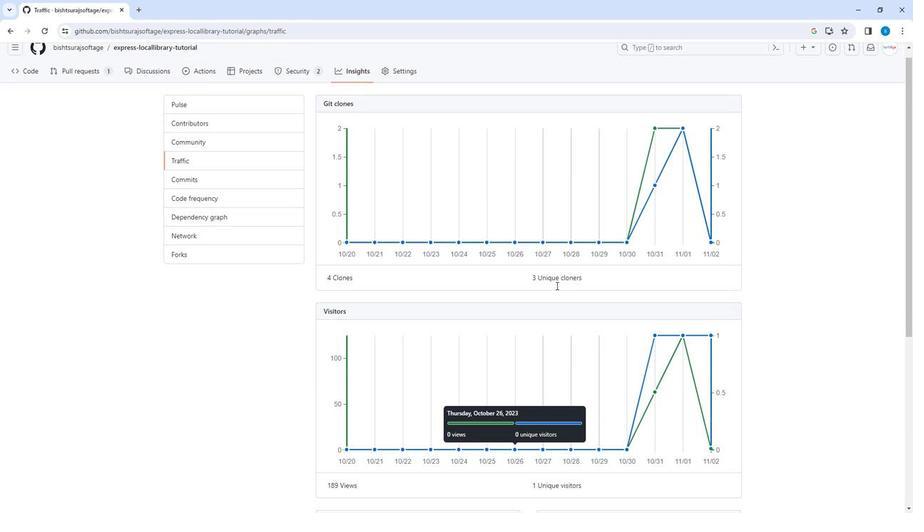 
Action: Mouse scrolled (554, 284) with delta (0, 0)
Screenshot: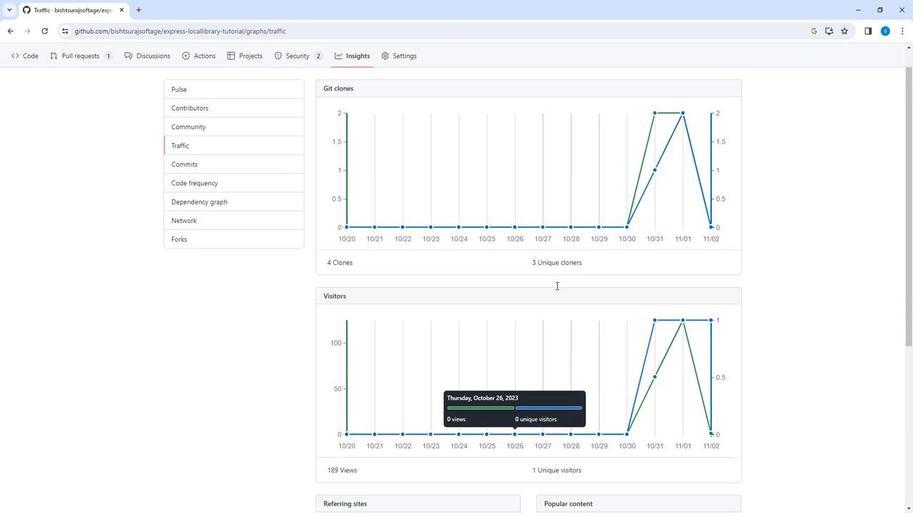 
Action: Mouse scrolled (554, 284) with delta (0, 0)
Screenshot: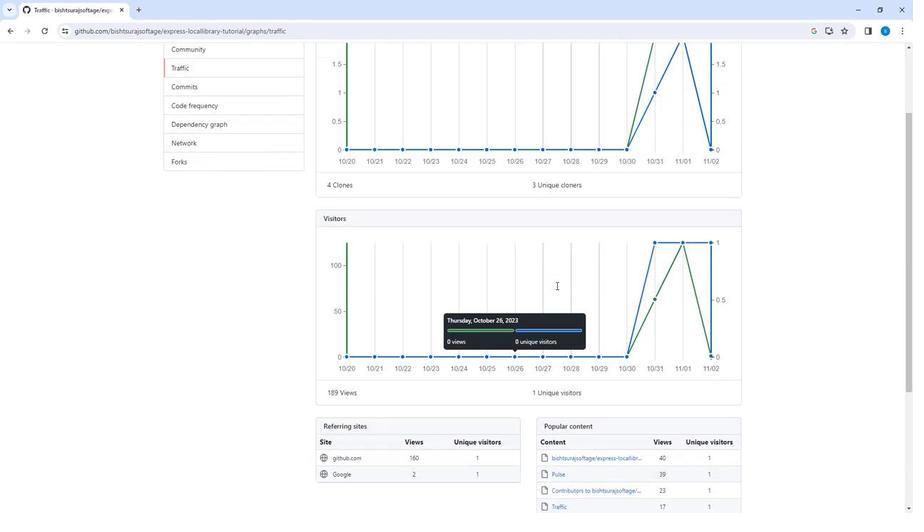 
Action: Mouse moved to (488, 211)
Screenshot: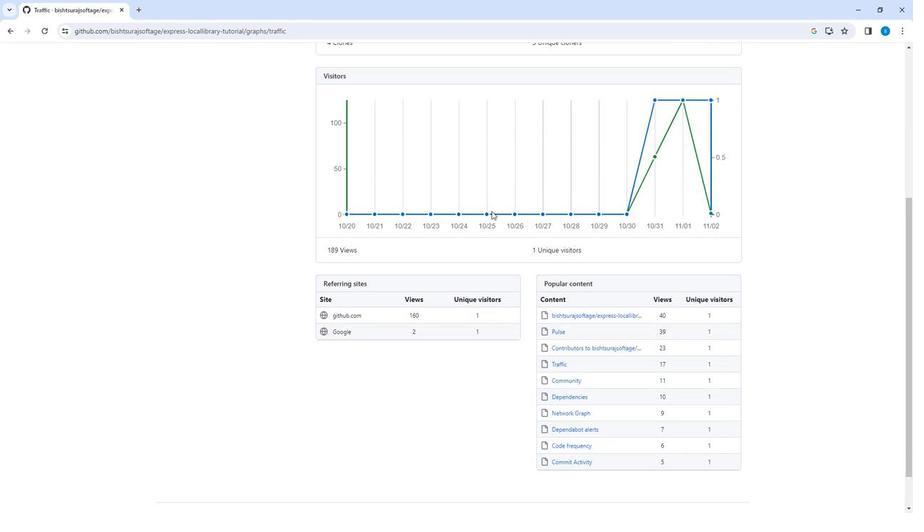 
Action: Mouse scrolled (488, 211) with delta (0, 0)
Screenshot: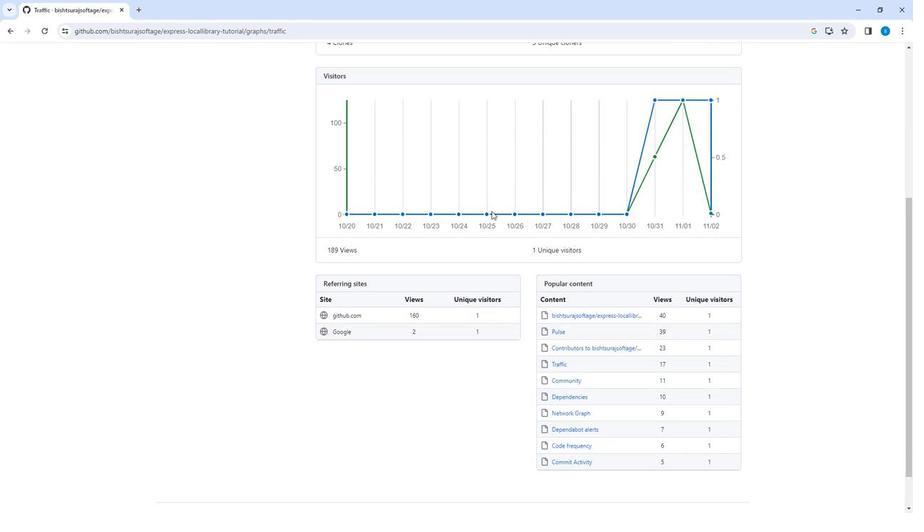 
Action: Mouse moved to (489, 211)
Screenshot: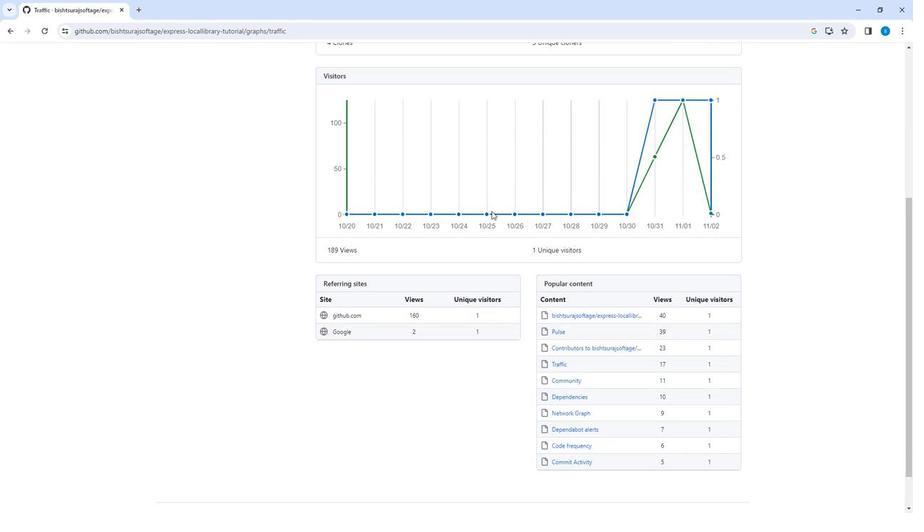 
Action: Mouse scrolled (489, 211) with delta (0, 0)
Screenshot: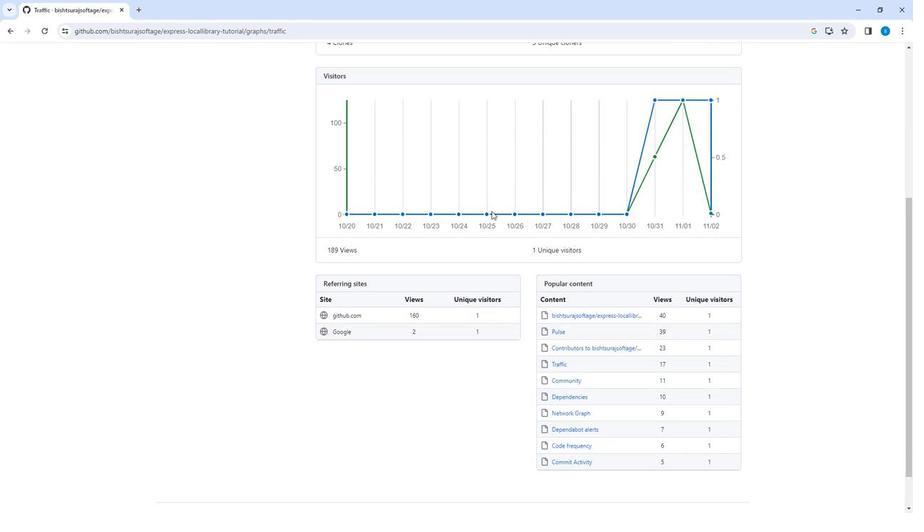
Action: Mouse scrolled (489, 211) with delta (0, 0)
Screenshot: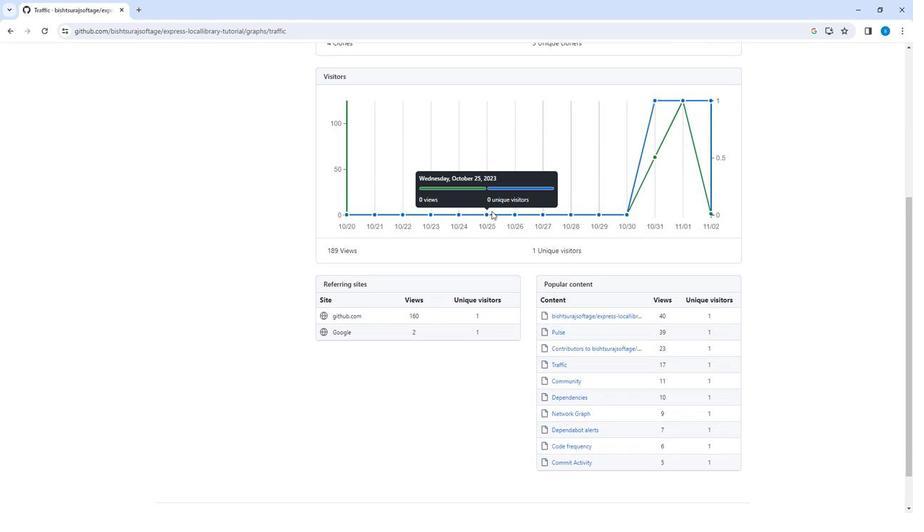 
Action: Mouse scrolled (489, 211) with delta (0, 0)
Screenshot: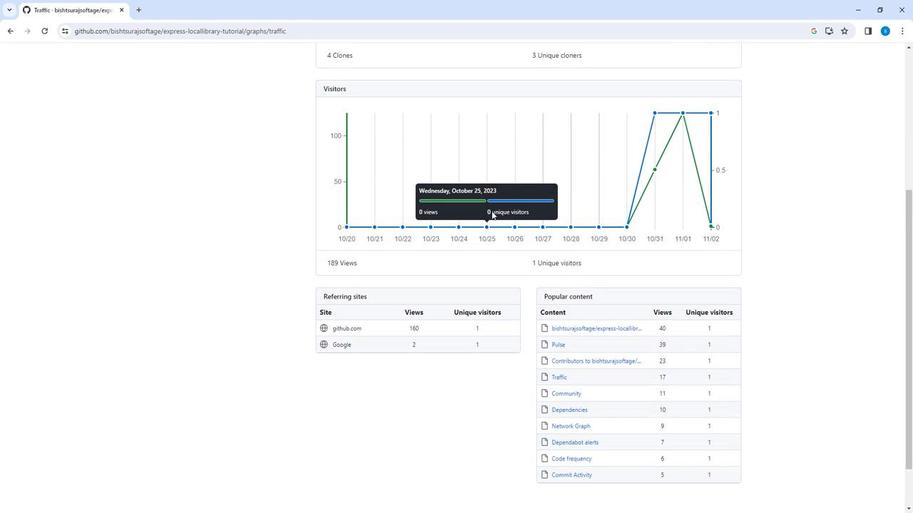 
Action: Mouse scrolled (489, 211) with delta (0, 0)
Screenshot: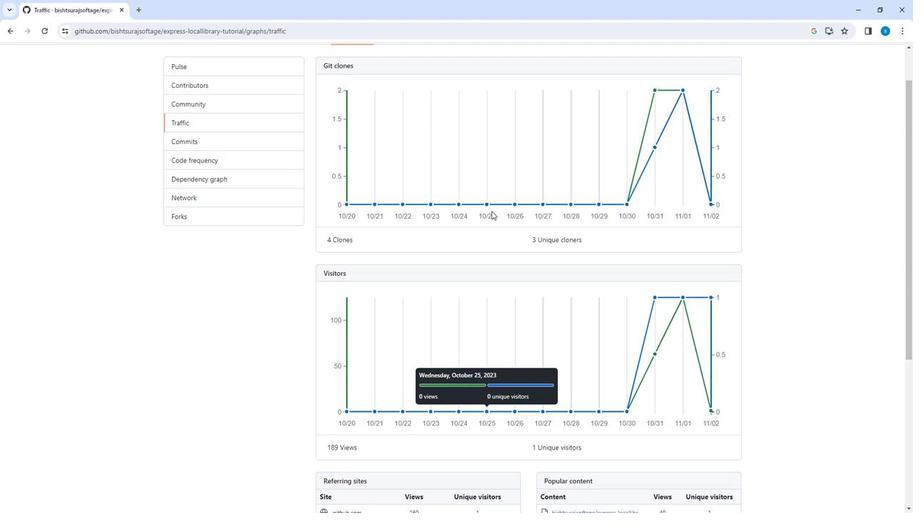 
Action: Mouse scrolled (489, 211) with delta (0, 0)
Screenshot: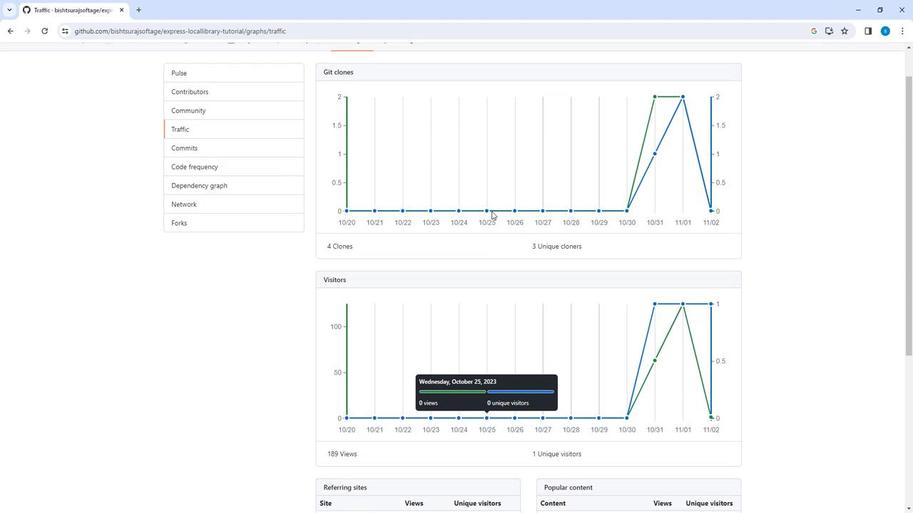 
Action: Mouse scrolled (489, 211) with delta (0, 0)
Screenshot: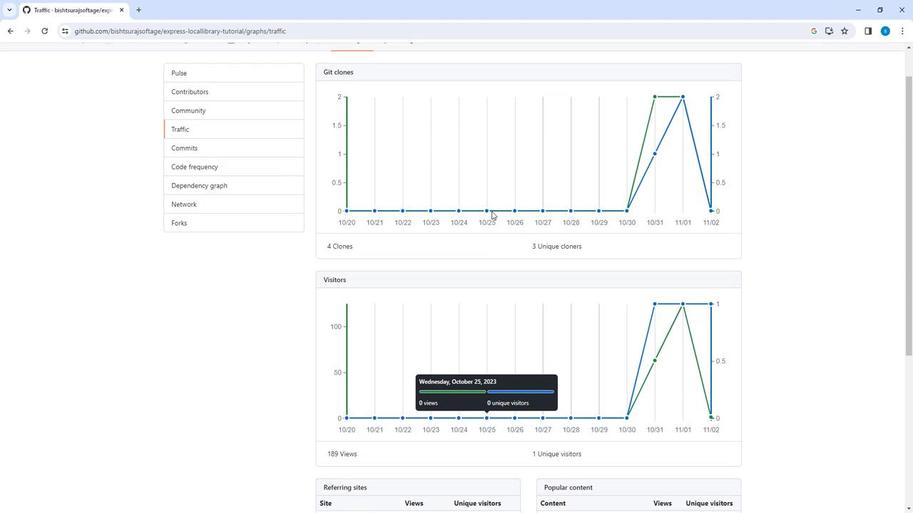 
Action: Mouse scrolled (489, 211) with delta (0, 0)
Screenshot: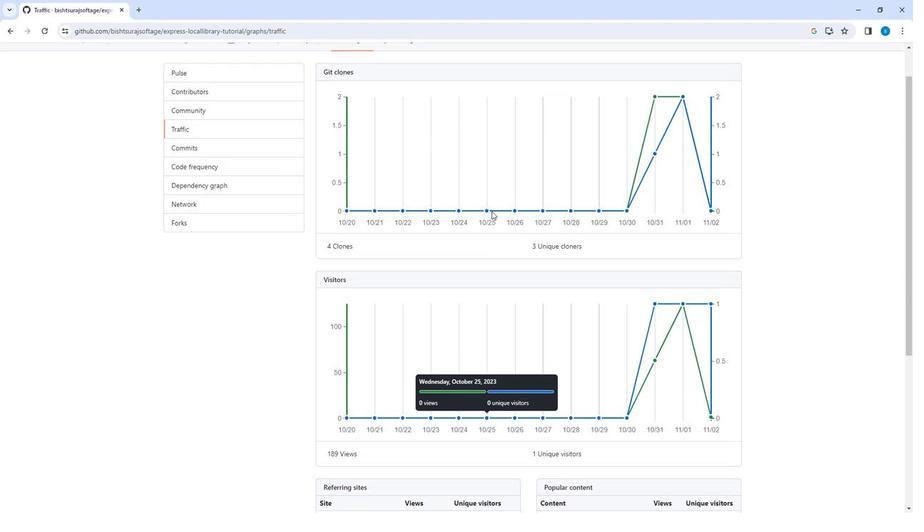 
Action: Mouse moved to (233, 192)
Screenshot: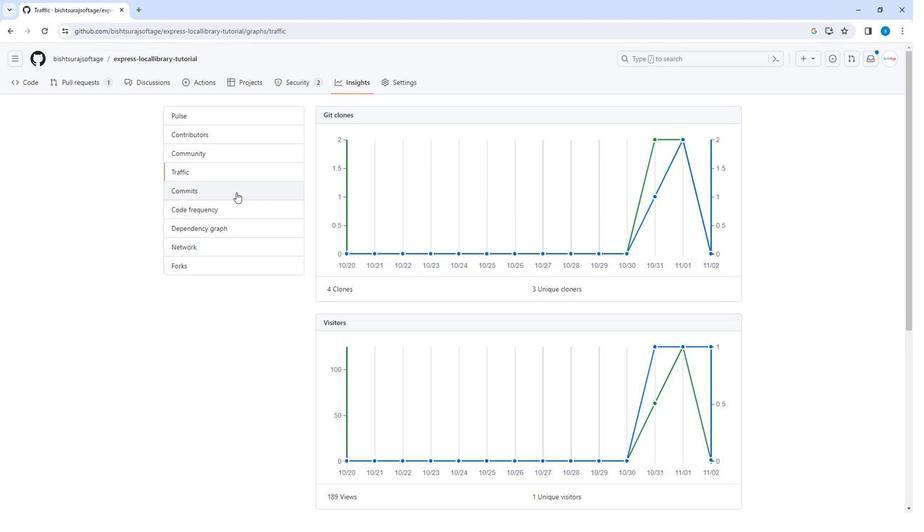 
Action: Mouse pressed left at (233, 192)
Screenshot: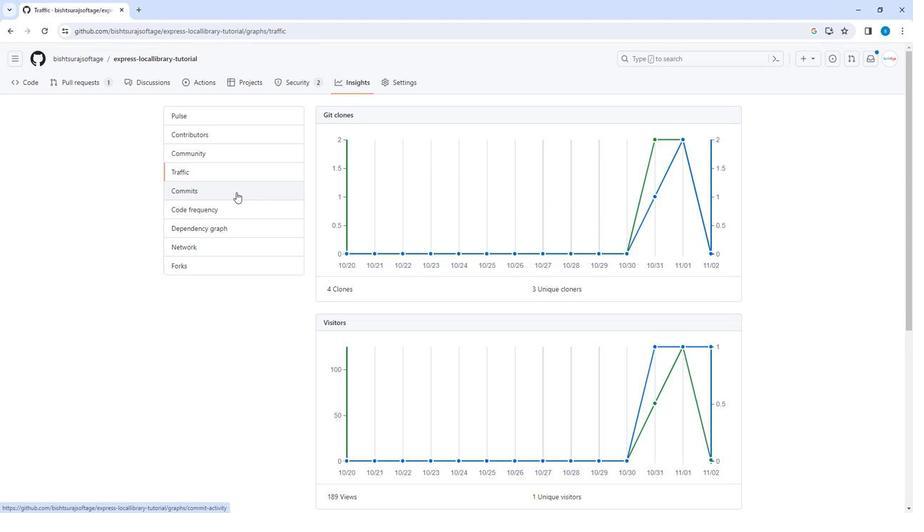 
Action: Mouse moved to (181, 209)
Screenshot: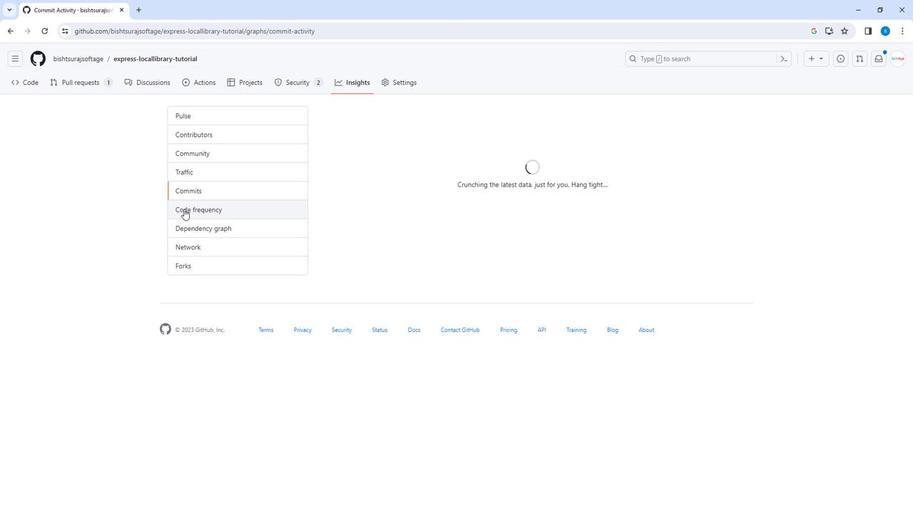 
Action: Mouse pressed left at (181, 209)
Screenshot: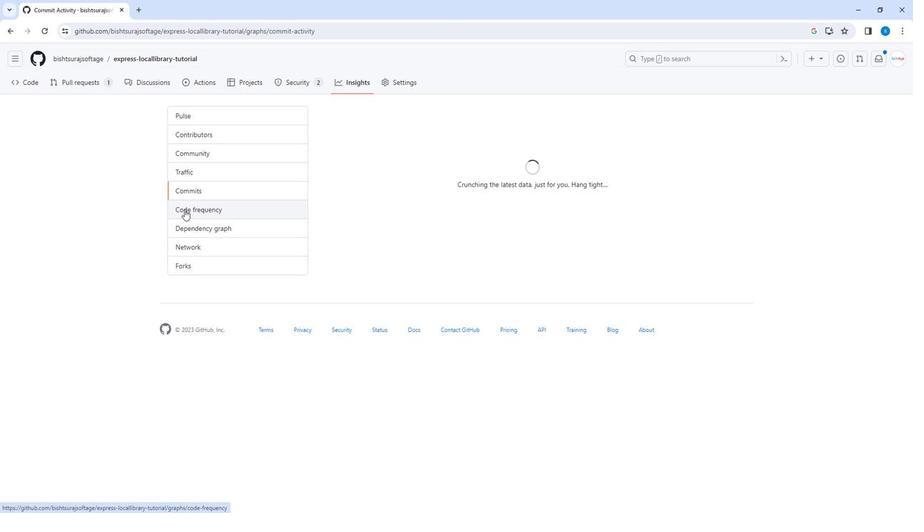 
Action: Mouse moved to (240, 244)
Screenshot: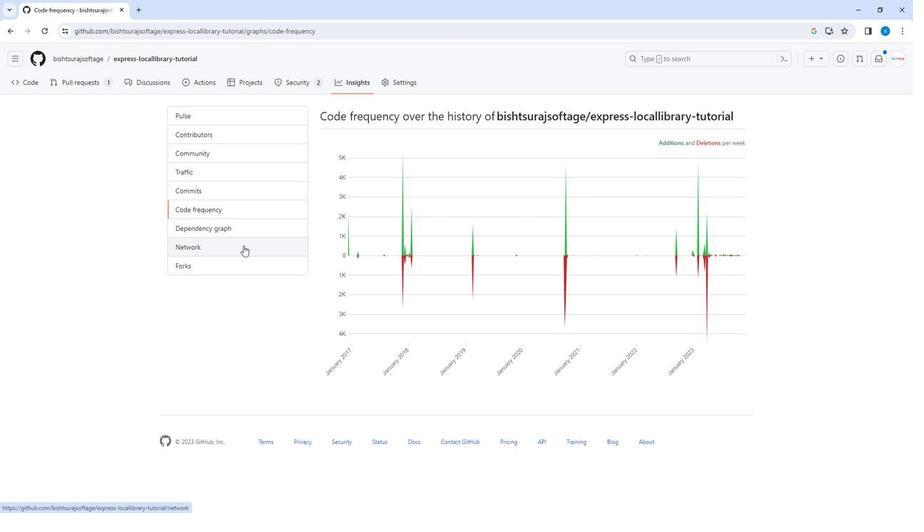 
Action: Mouse pressed left at (240, 244)
Screenshot: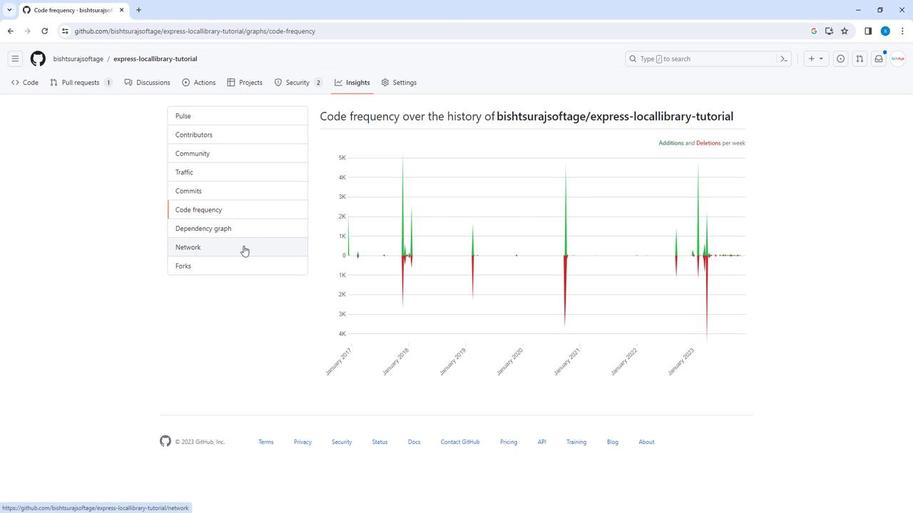 
Action: Mouse moved to (192, 187)
Screenshot: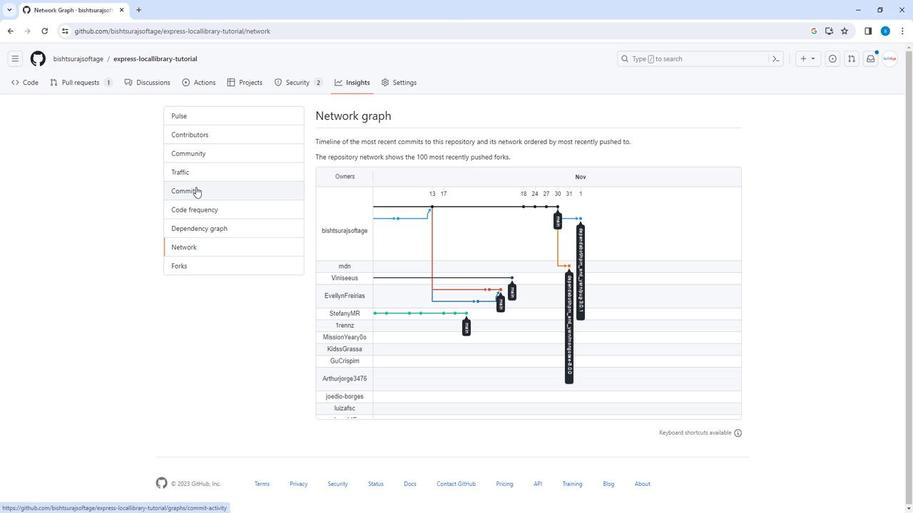
Action: Mouse pressed left at (192, 187)
Screenshot: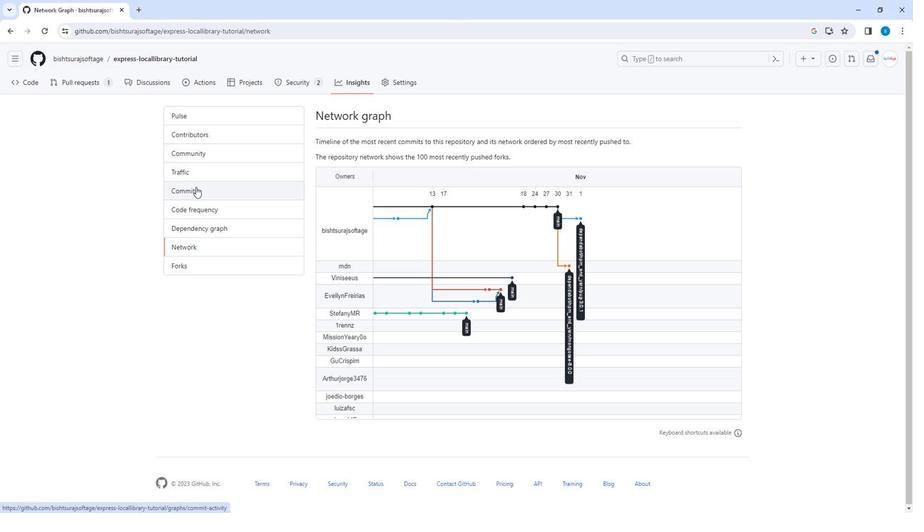 
Action: Mouse moved to (581, 325)
Screenshot: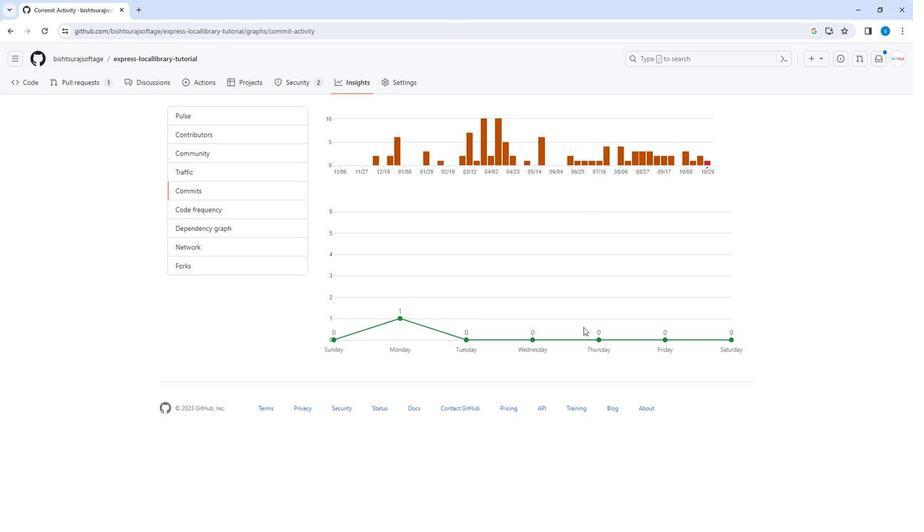 
